 Task: Search one way flight ticket for 1 adult, 1 child, 1 infant in seat in premium economy from Kaunakakai, Molokai: Molokai Airport (hoolehua Airport) to Indianapolis: Indianapolis International Airport on 8-5-2023. Choice of flights is Southwest. Number of bags: 2 checked bags. Price is upto 105000. Outbound departure time preference is 18:30.
Action: Mouse moved to (344, 297)
Screenshot: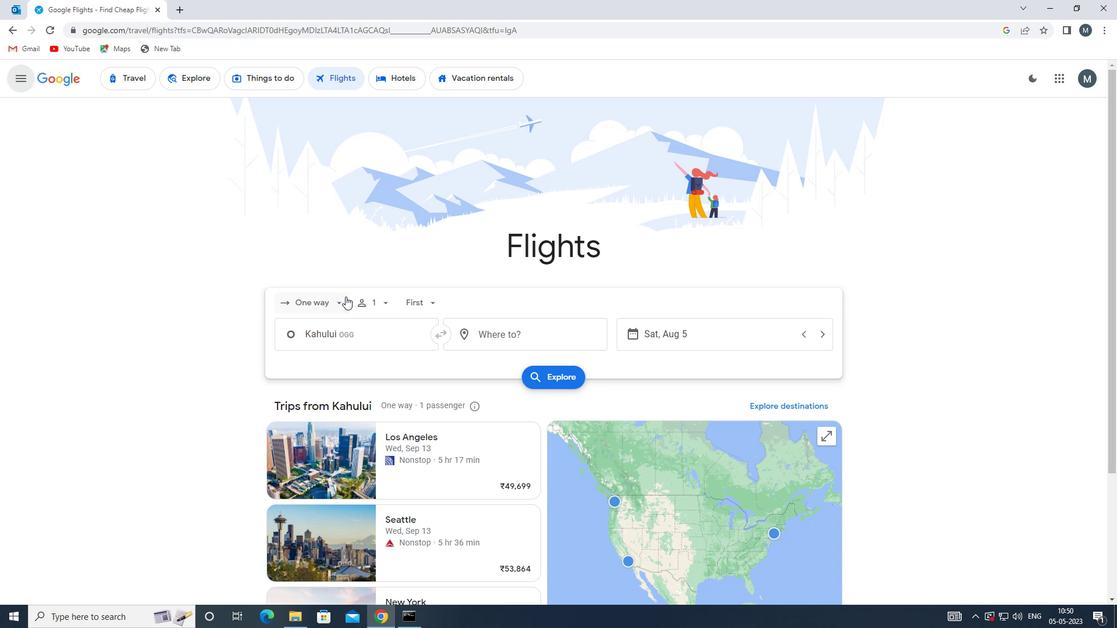 
Action: Mouse pressed left at (344, 297)
Screenshot: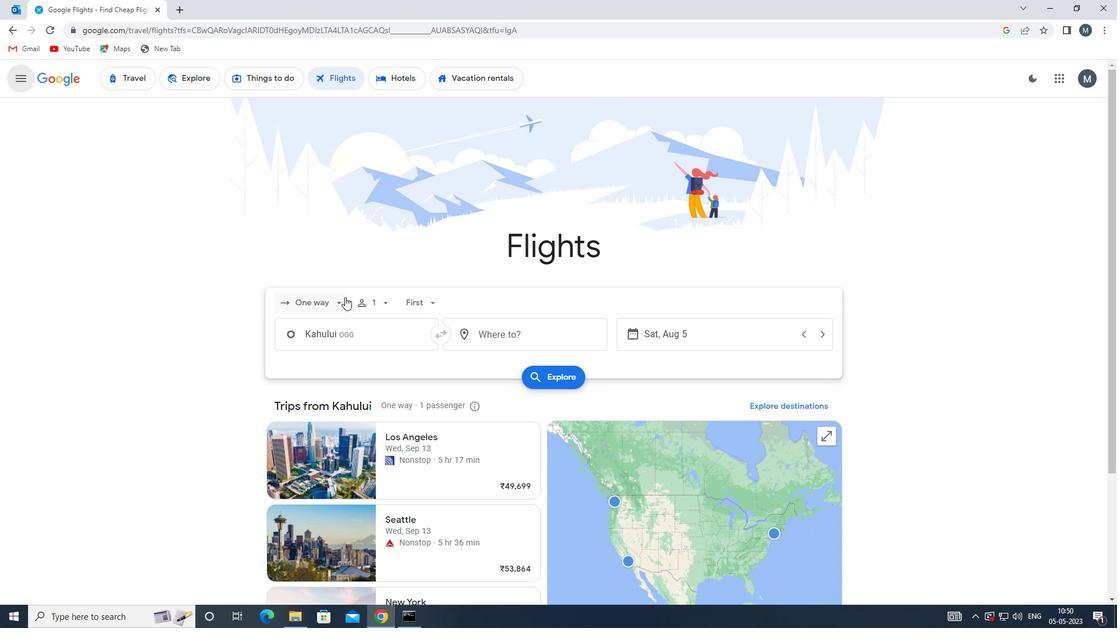
Action: Mouse moved to (342, 355)
Screenshot: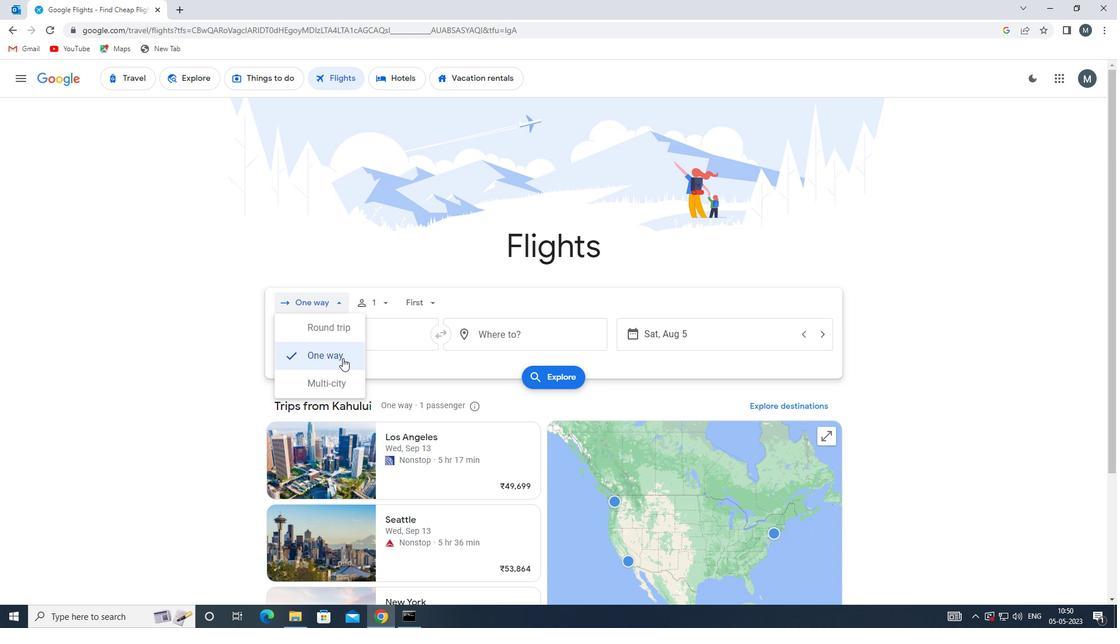 
Action: Mouse pressed left at (342, 355)
Screenshot: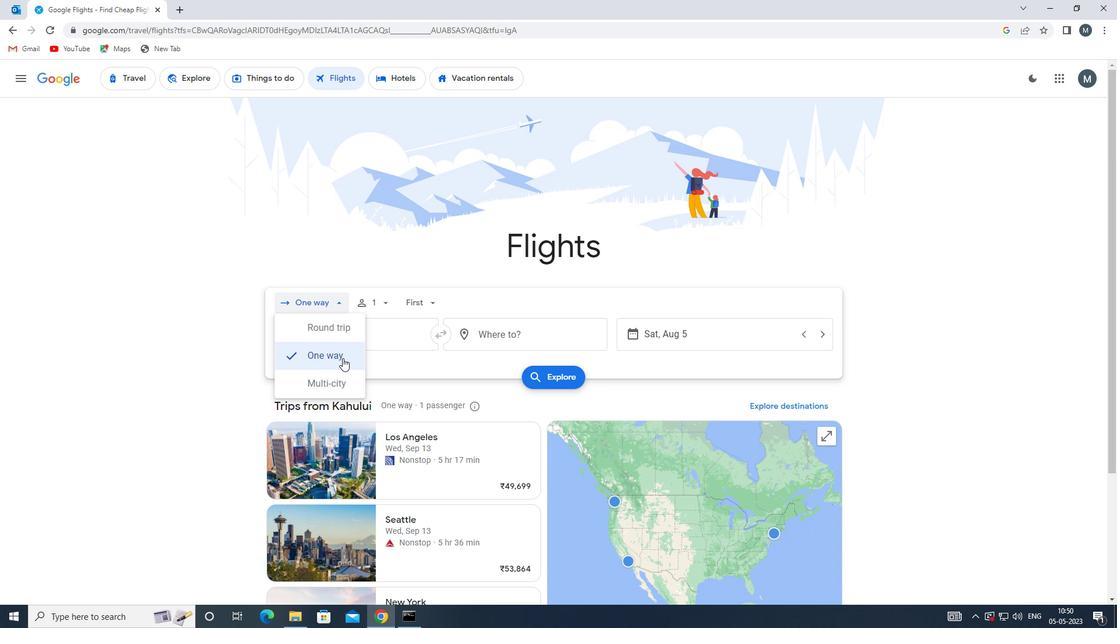 
Action: Mouse moved to (373, 302)
Screenshot: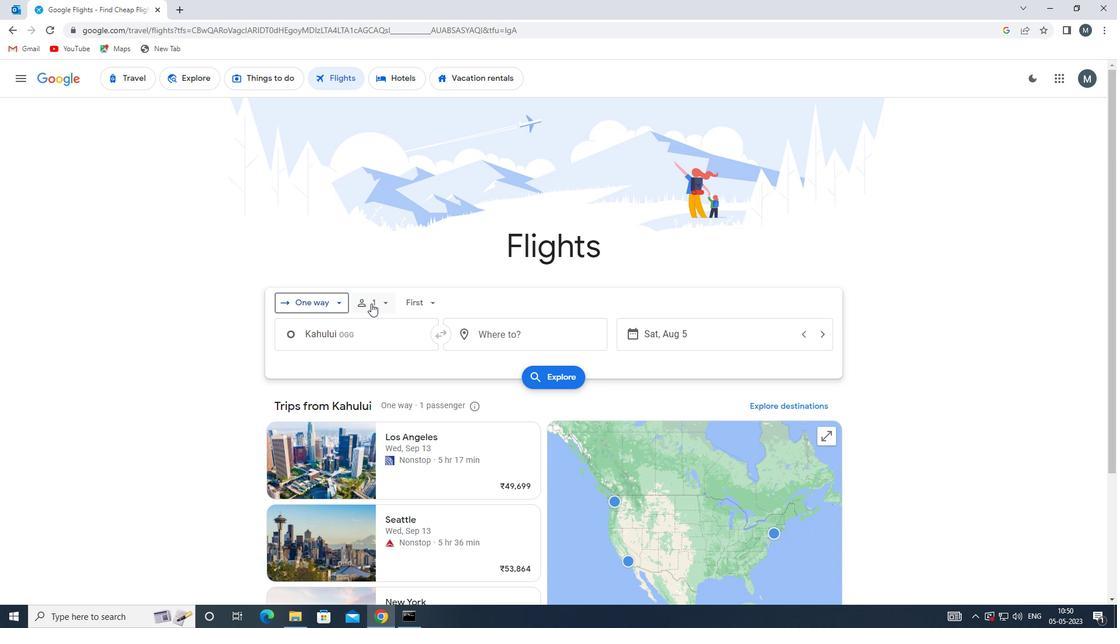 
Action: Mouse pressed left at (373, 302)
Screenshot: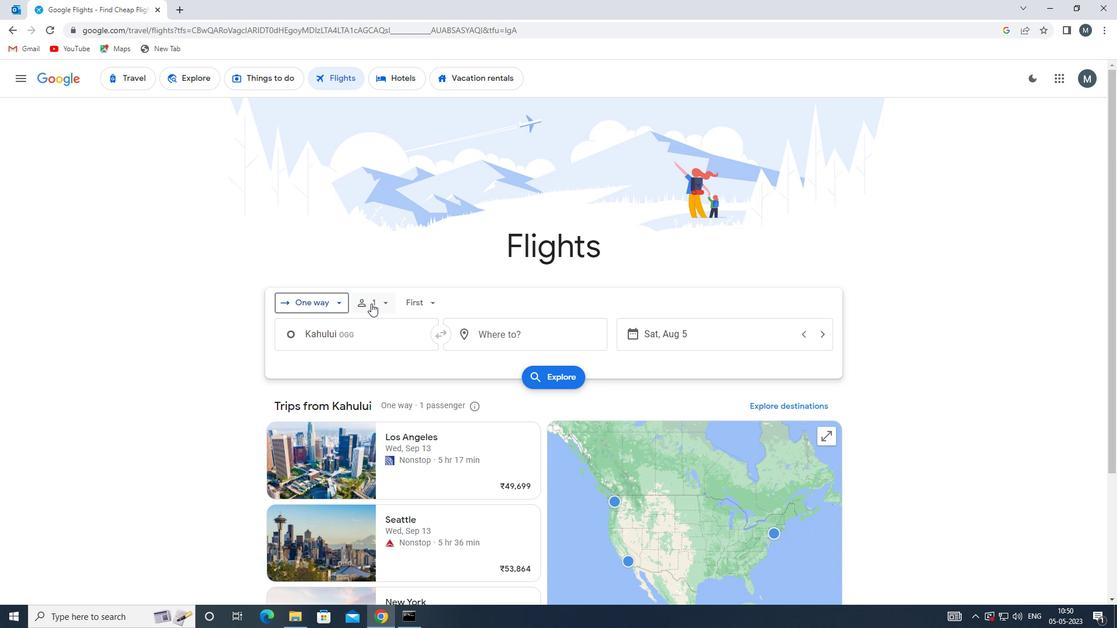 
Action: Mouse moved to (472, 361)
Screenshot: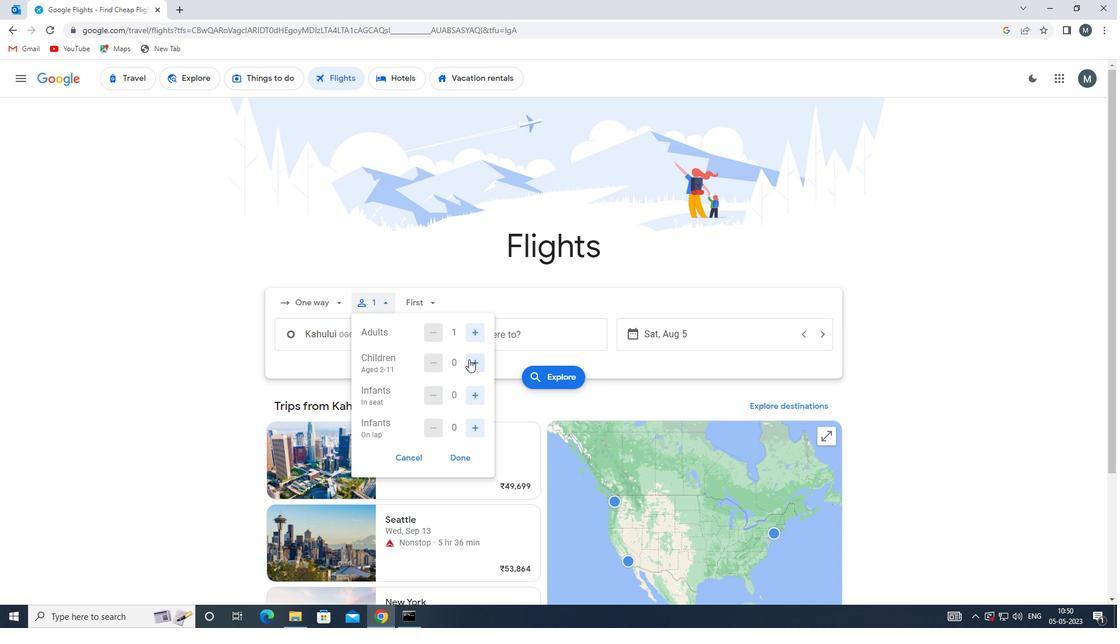 
Action: Mouse pressed left at (472, 361)
Screenshot: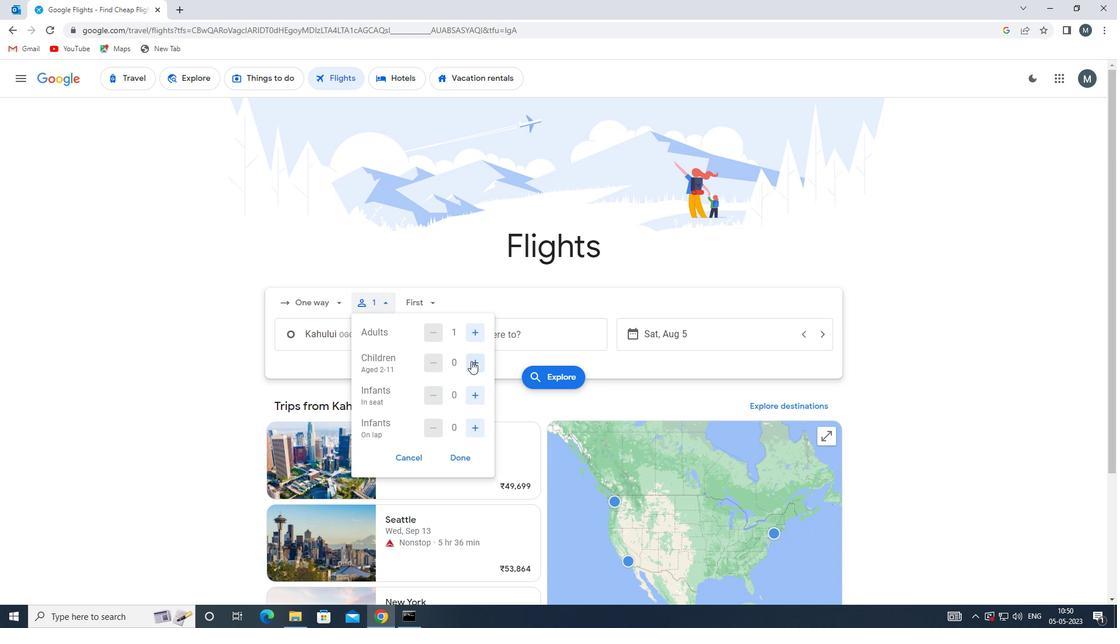 
Action: Mouse moved to (473, 399)
Screenshot: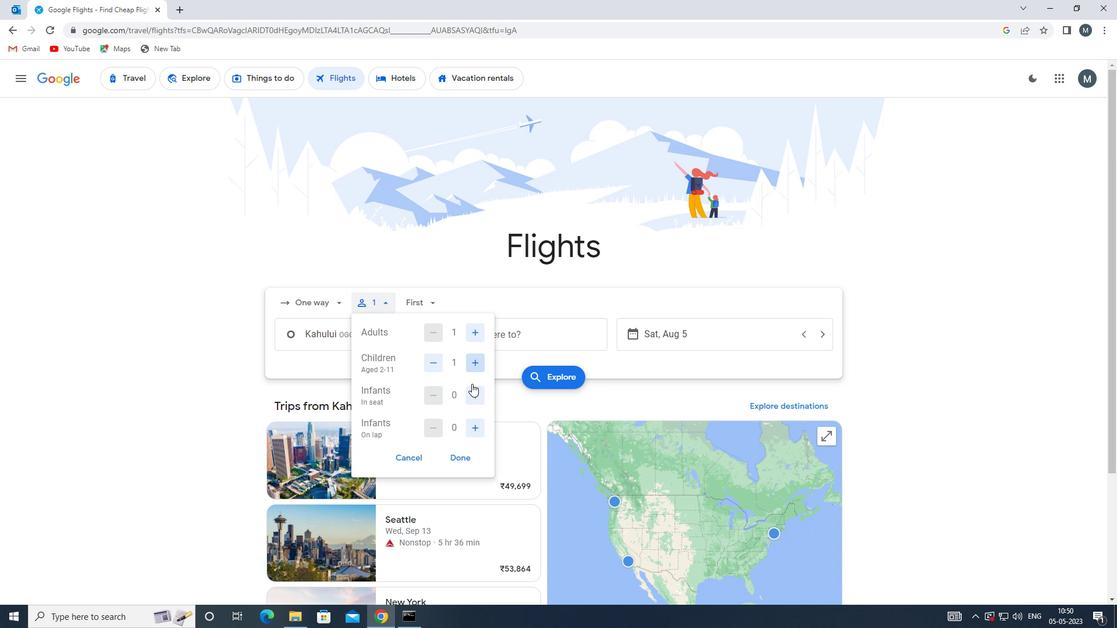 
Action: Mouse pressed left at (473, 399)
Screenshot: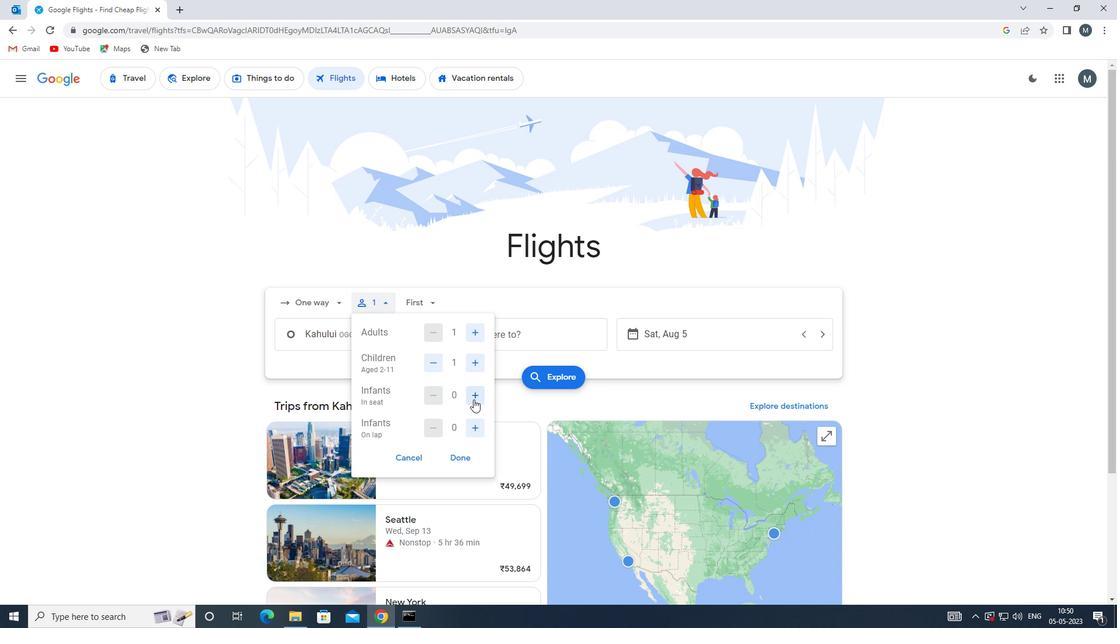 
Action: Mouse moved to (470, 454)
Screenshot: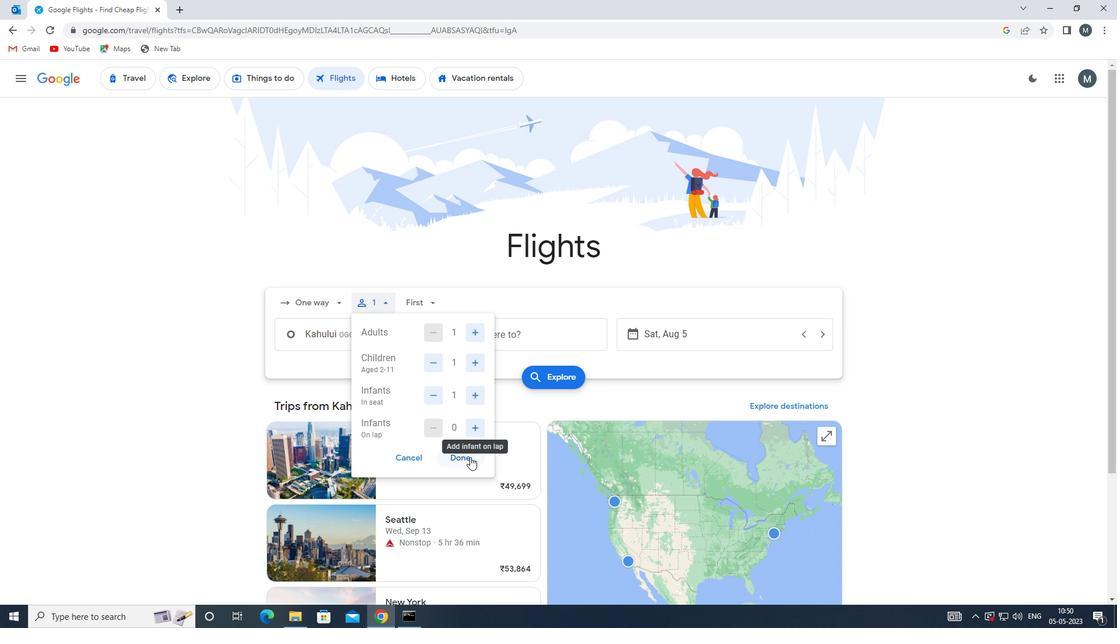 
Action: Mouse pressed left at (470, 454)
Screenshot: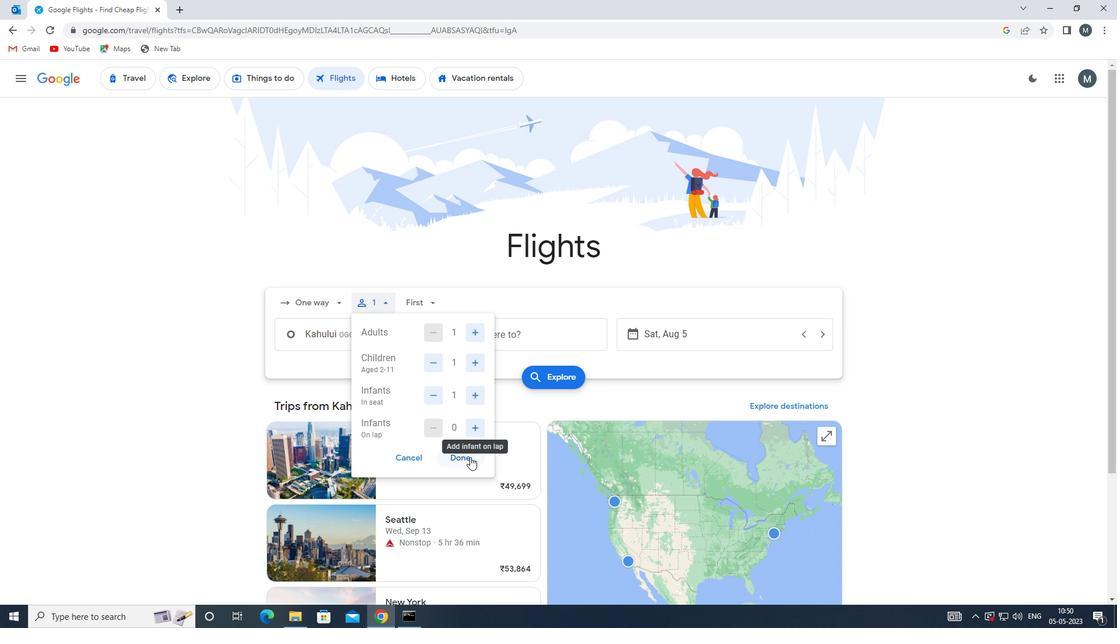 
Action: Mouse moved to (423, 302)
Screenshot: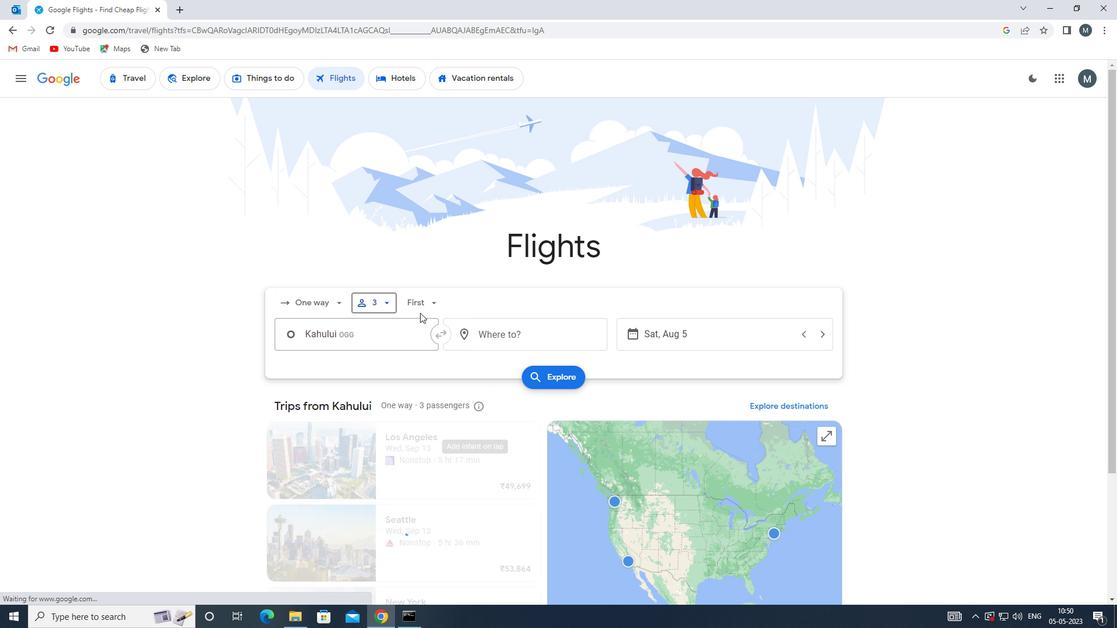 
Action: Mouse pressed left at (423, 302)
Screenshot: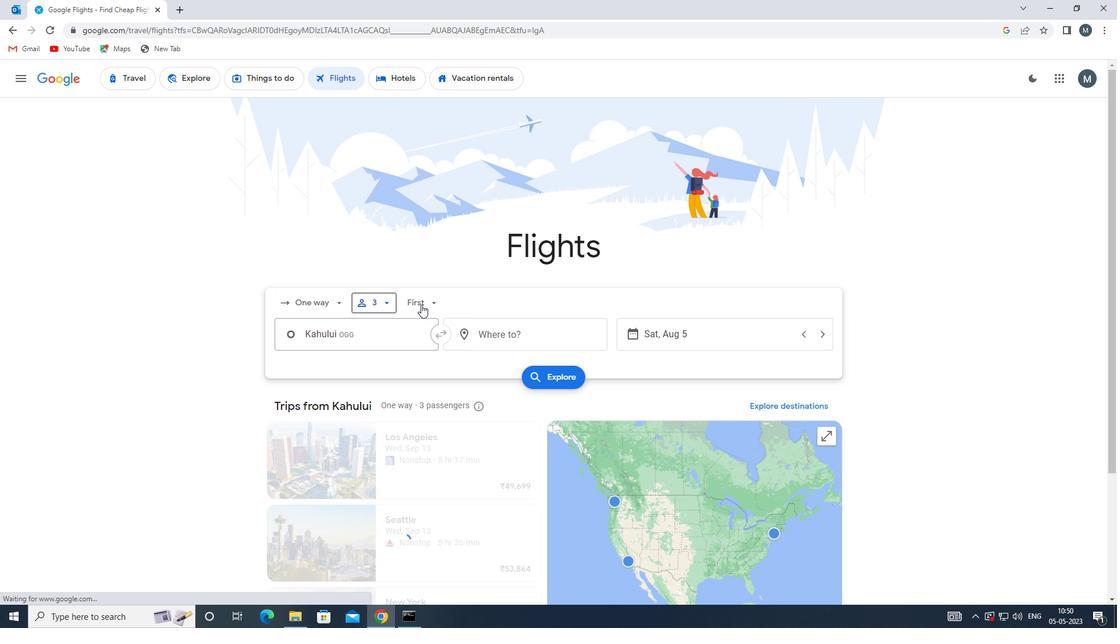 
Action: Mouse moved to (449, 354)
Screenshot: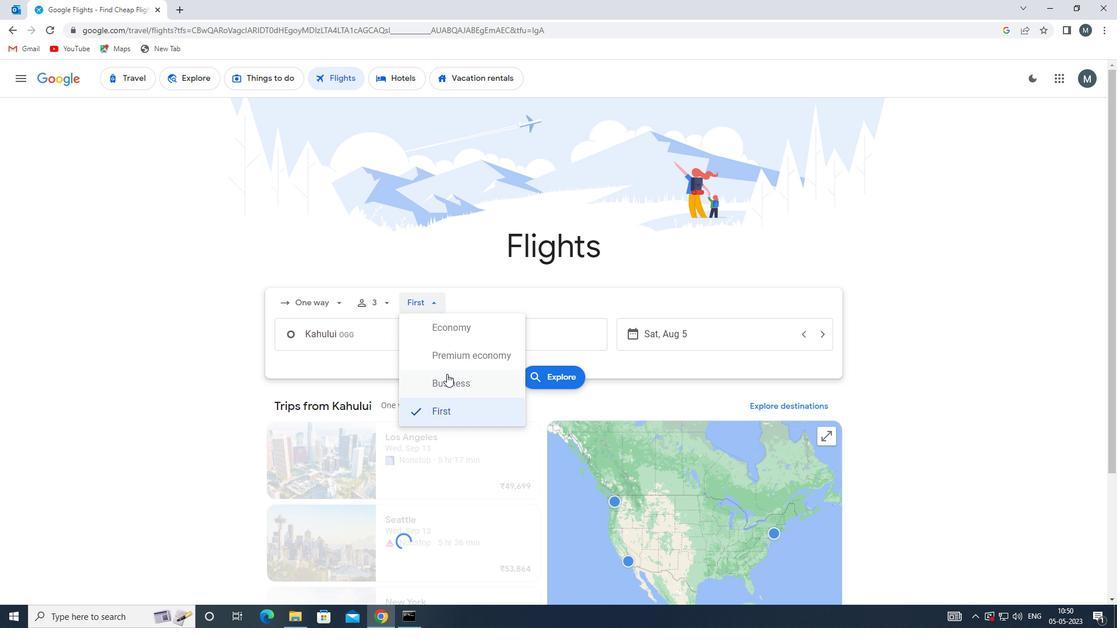 
Action: Mouse pressed left at (449, 354)
Screenshot: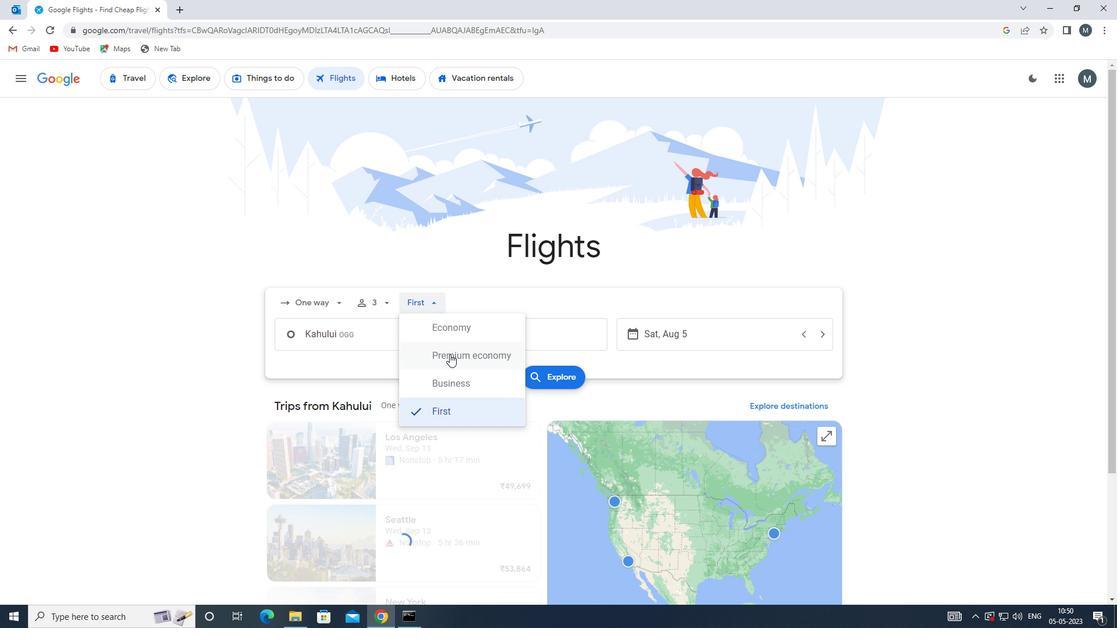 
Action: Mouse moved to (362, 341)
Screenshot: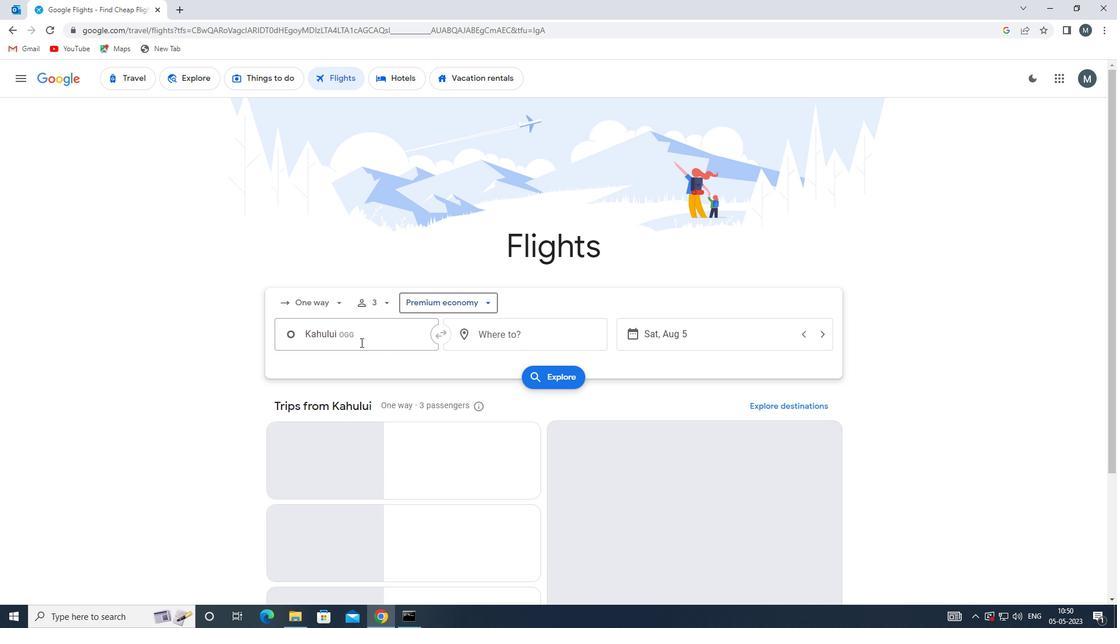 
Action: Mouse pressed left at (362, 341)
Screenshot: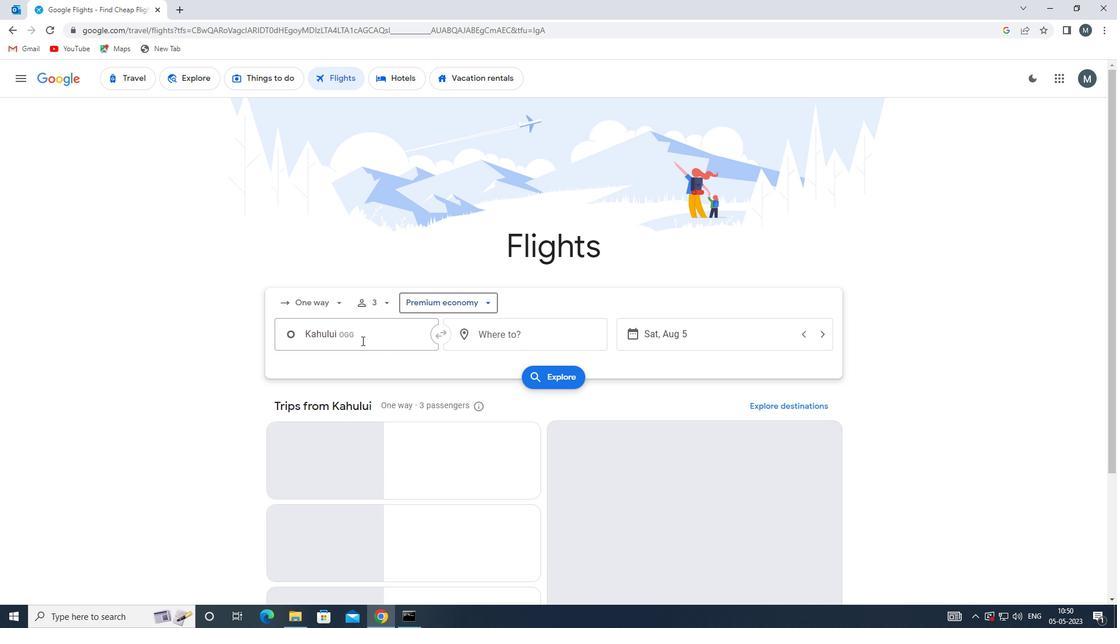 
Action: Key pressed mkk
Screenshot: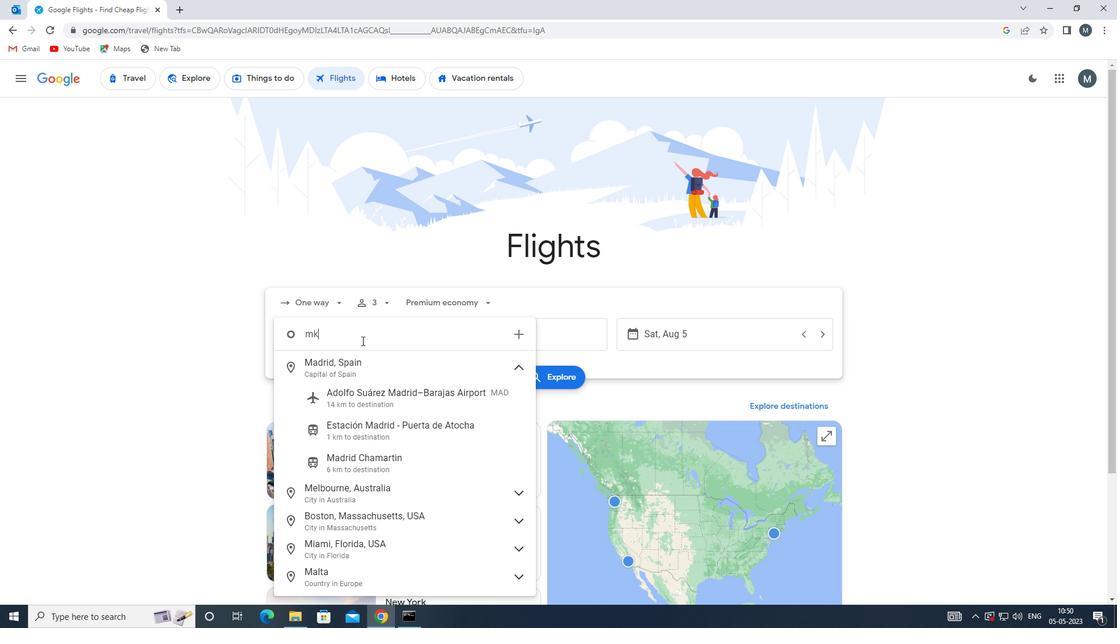 
Action: Mouse moved to (374, 366)
Screenshot: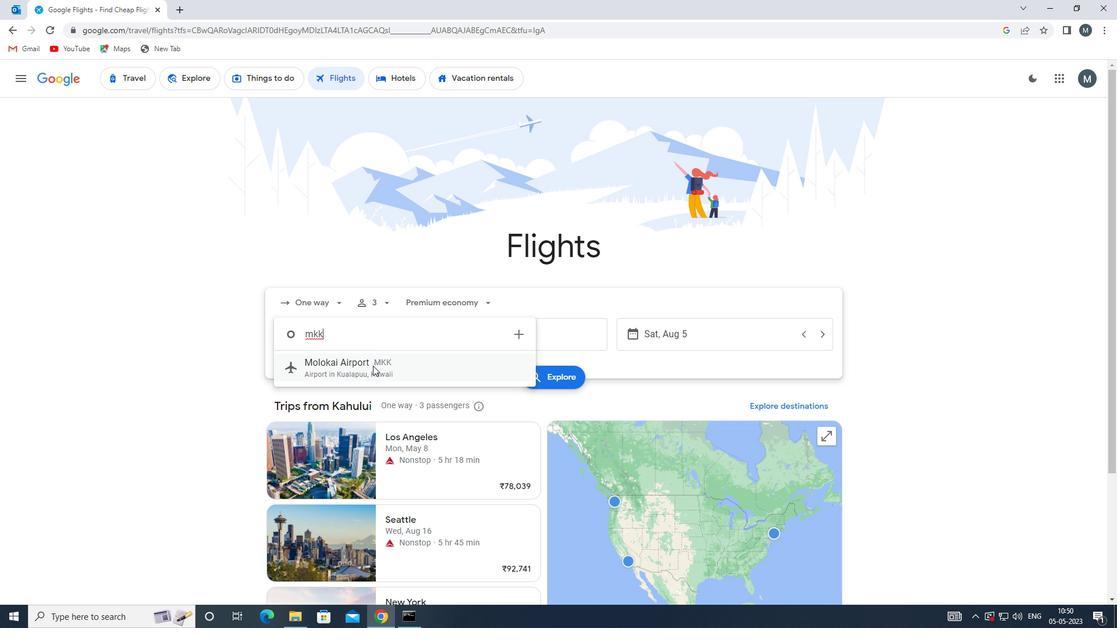 
Action: Mouse pressed left at (374, 366)
Screenshot: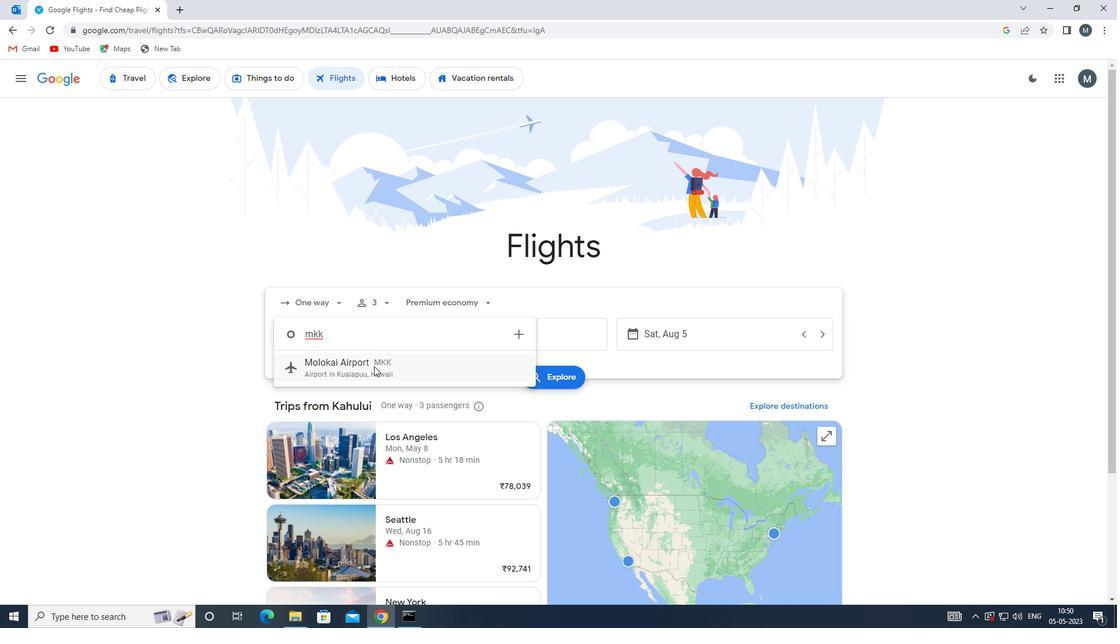 
Action: Mouse moved to (509, 331)
Screenshot: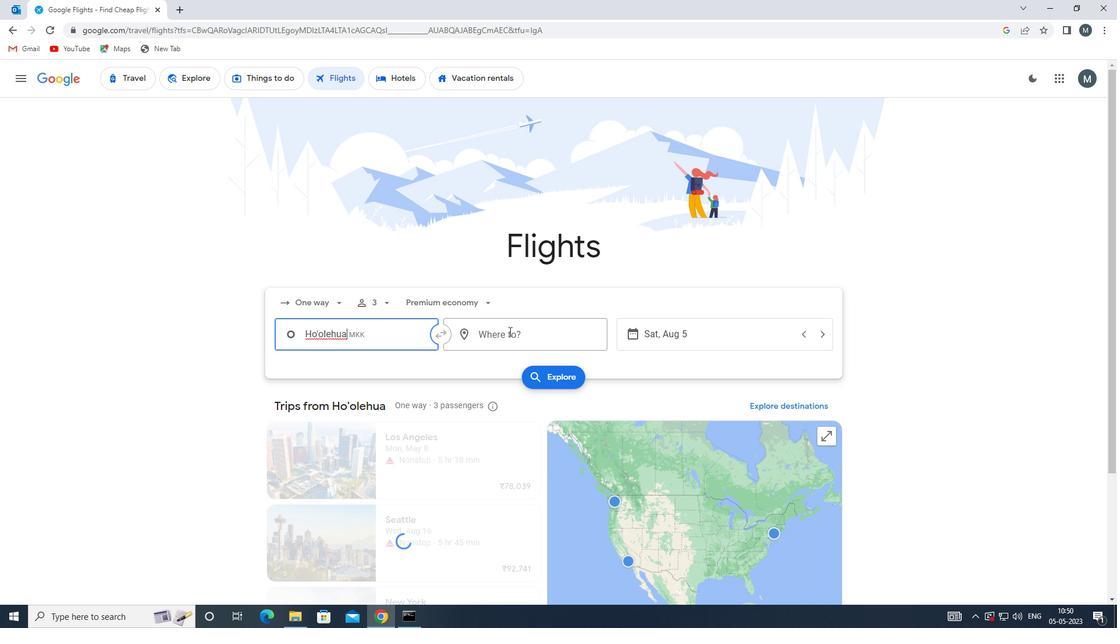 
Action: Mouse pressed left at (509, 331)
Screenshot: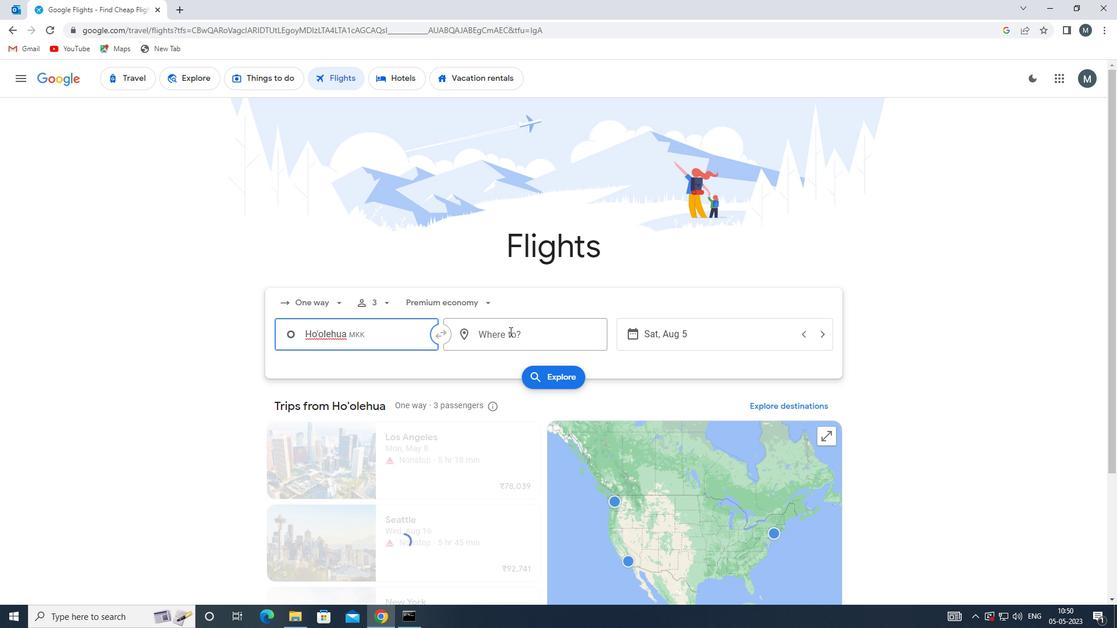 
Action: Key pressed ind
Screenshot: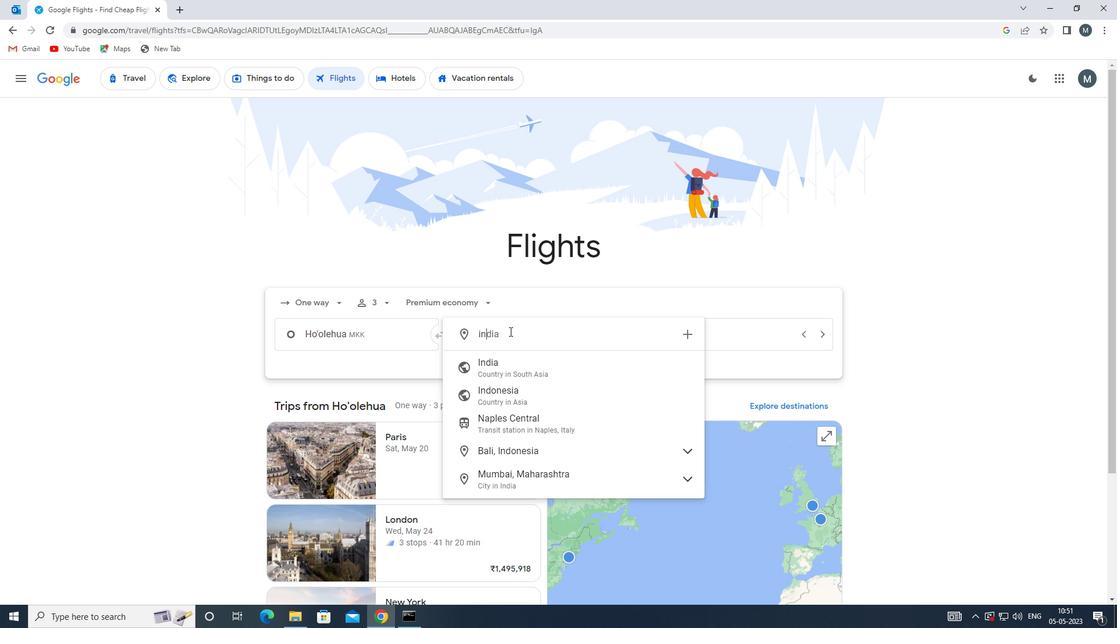 
Action: Mouse moved to (528, 368)
Screenshot: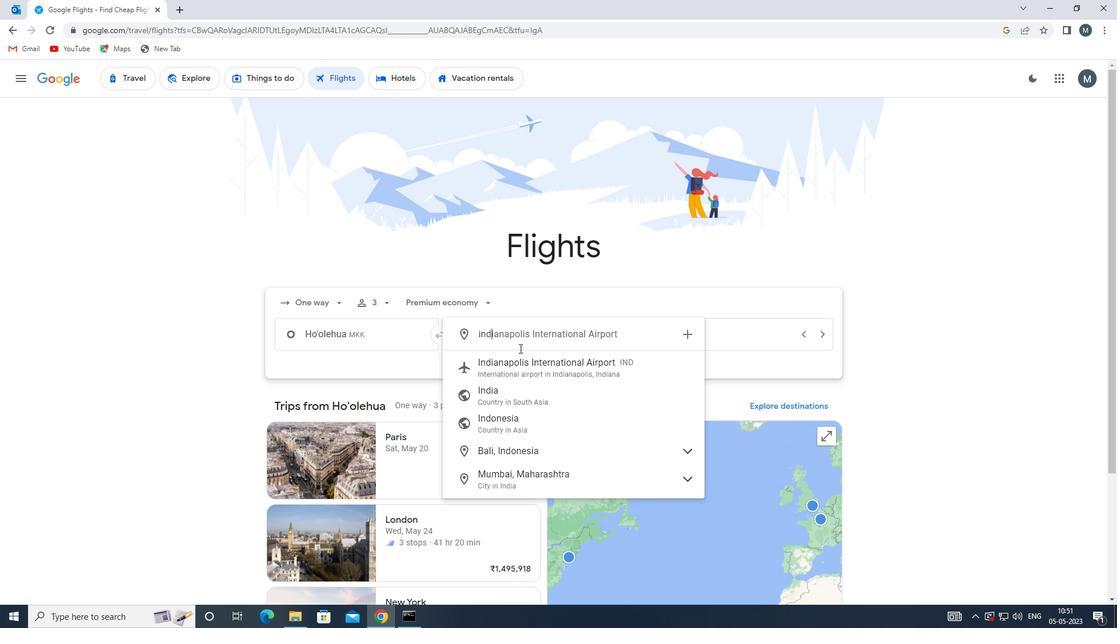 
Action: Mouse pressed left at (528, 368)
Screenshot: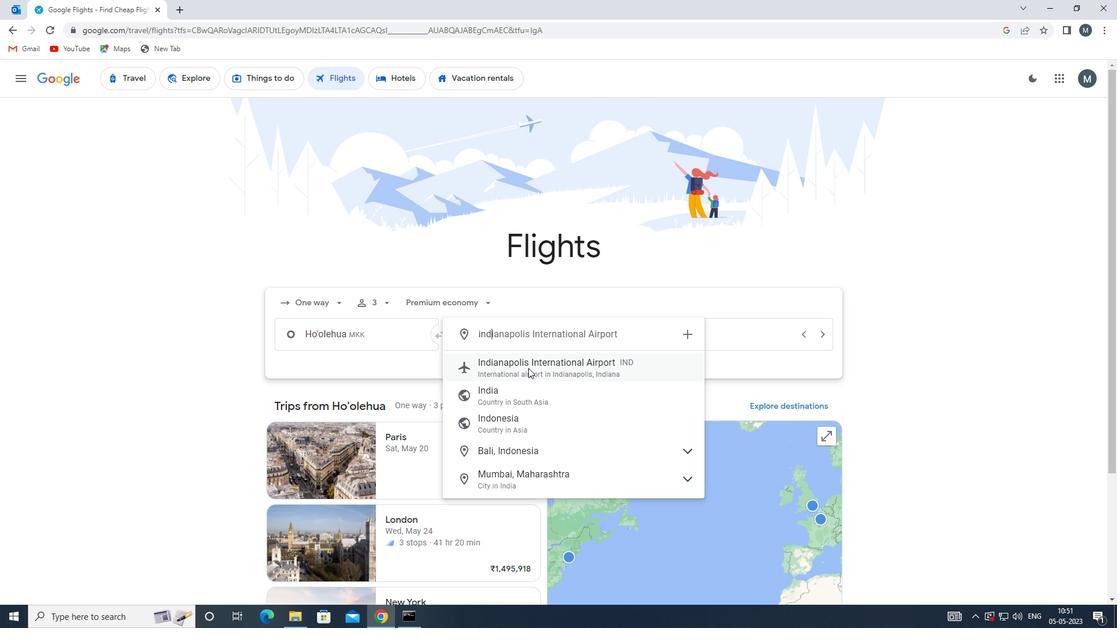 
Action: Mouse moved to (662, 342)
Screenshot: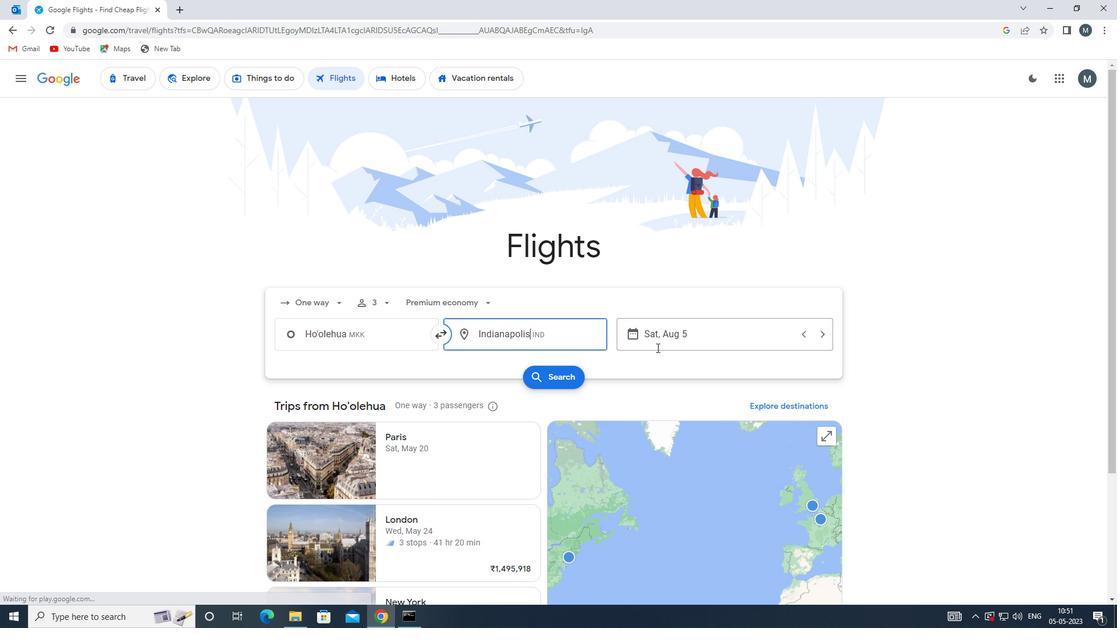 
Action: Mouse pressed left at (662, 342)
Screenshot: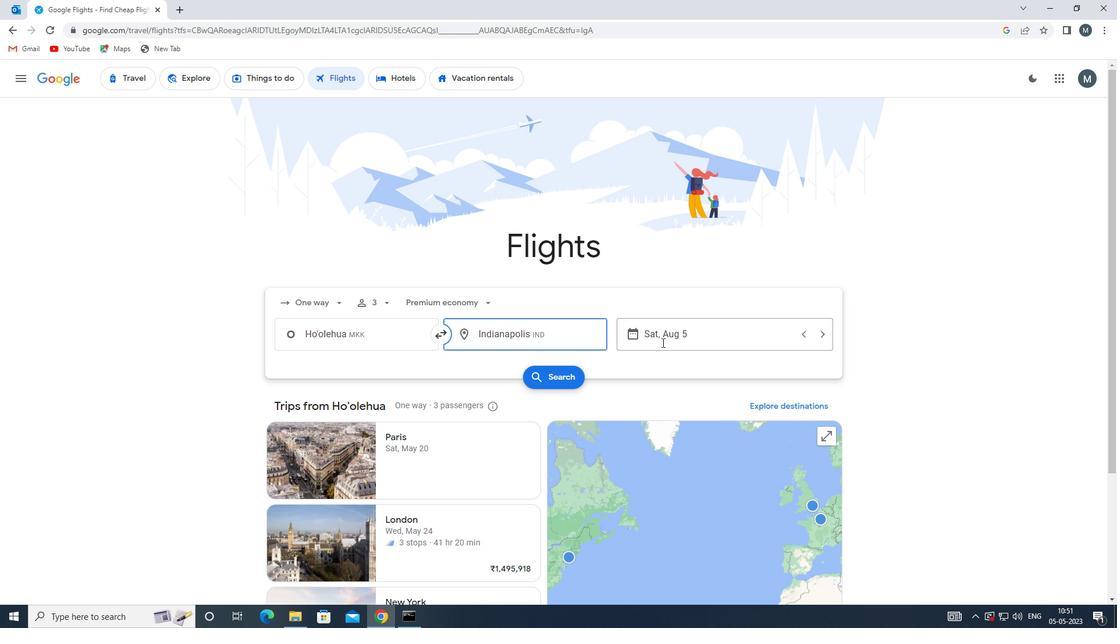 
Action: Mouse moved to (590, 394)
Screenshot: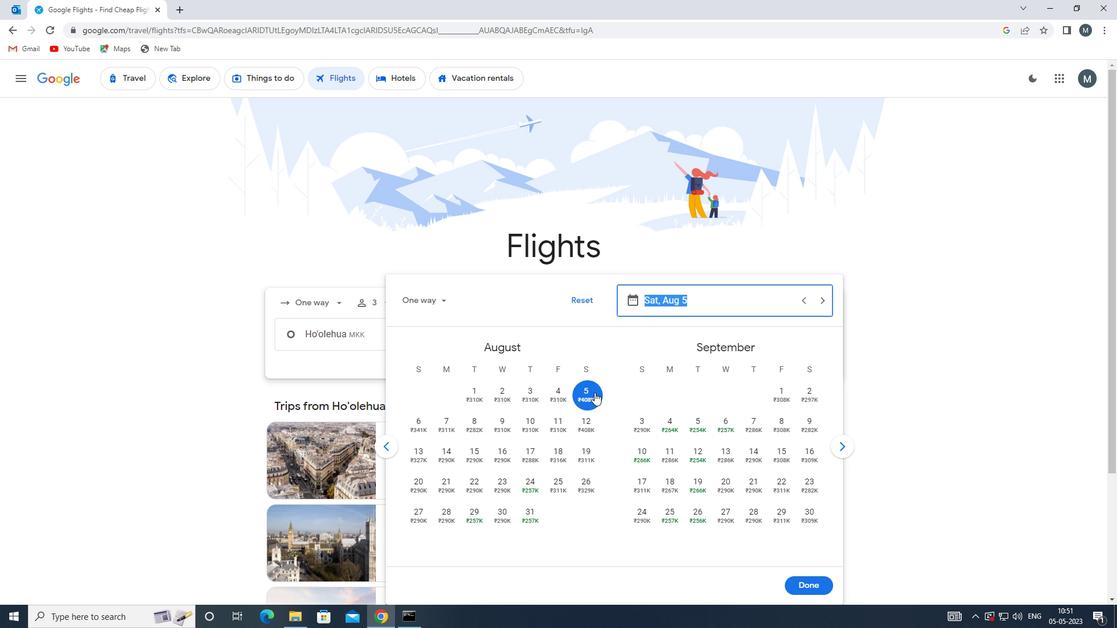 
Action: Mouse pressed left at (590, 394)
Screenshot: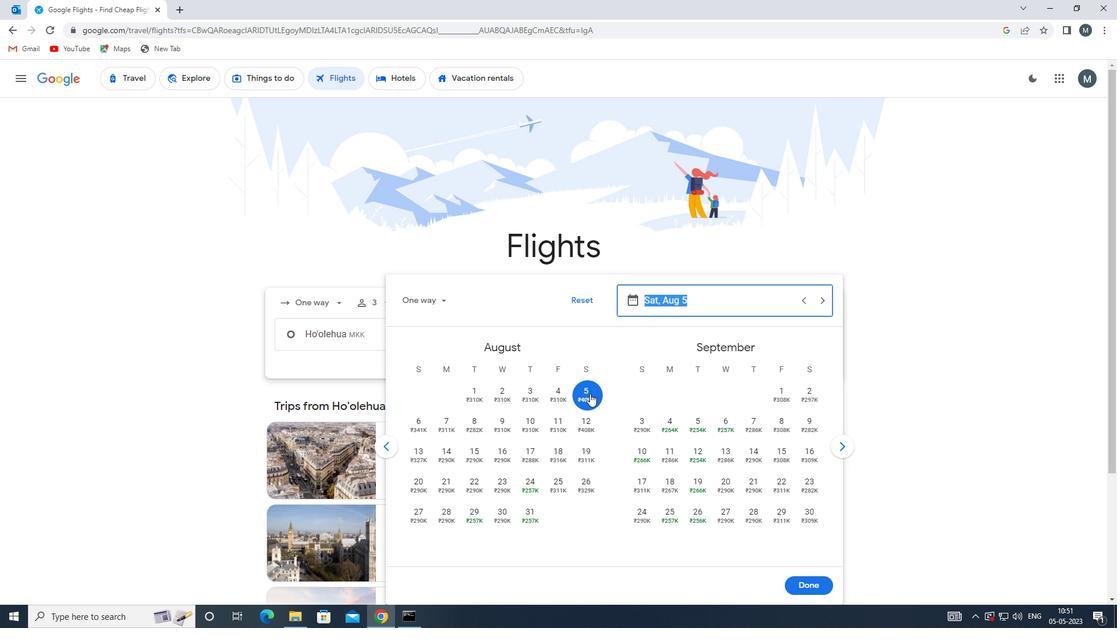 
Action: Mouse moved to (813, 582)
Screenshot: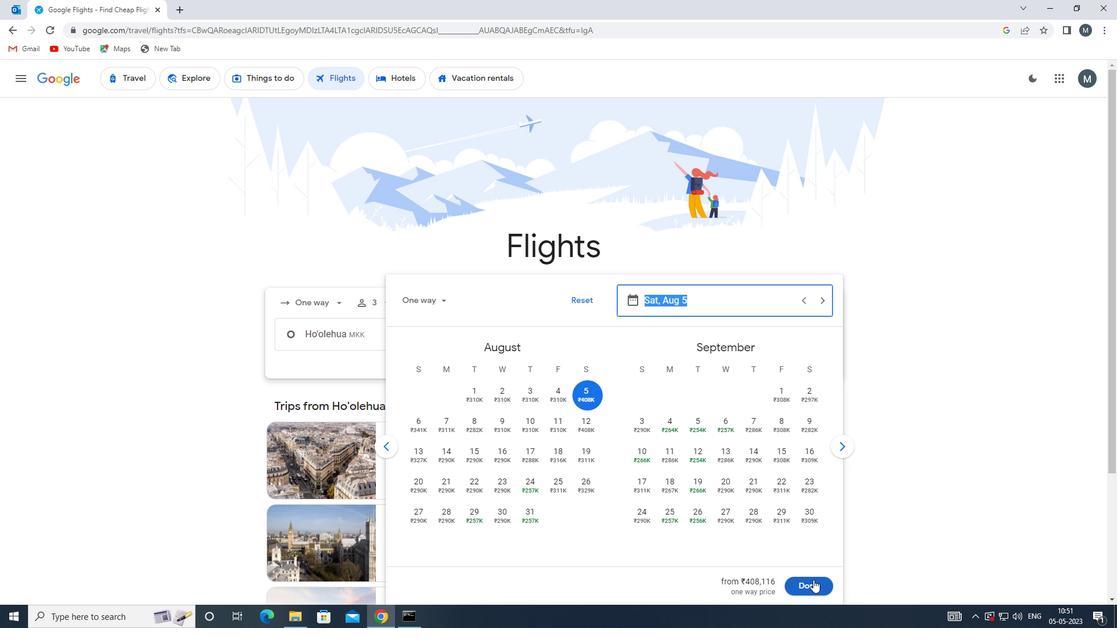 
Action: Mouse pressed left at (813, 582)
Screenshot: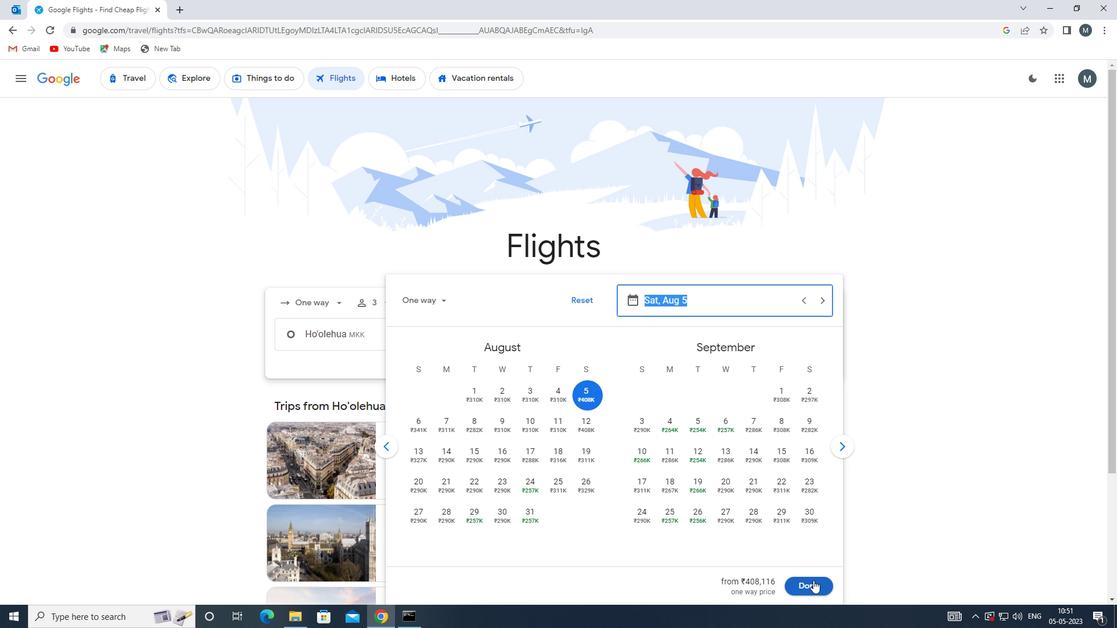 
Action: Mouse moved to (560, 382)
Screenshot: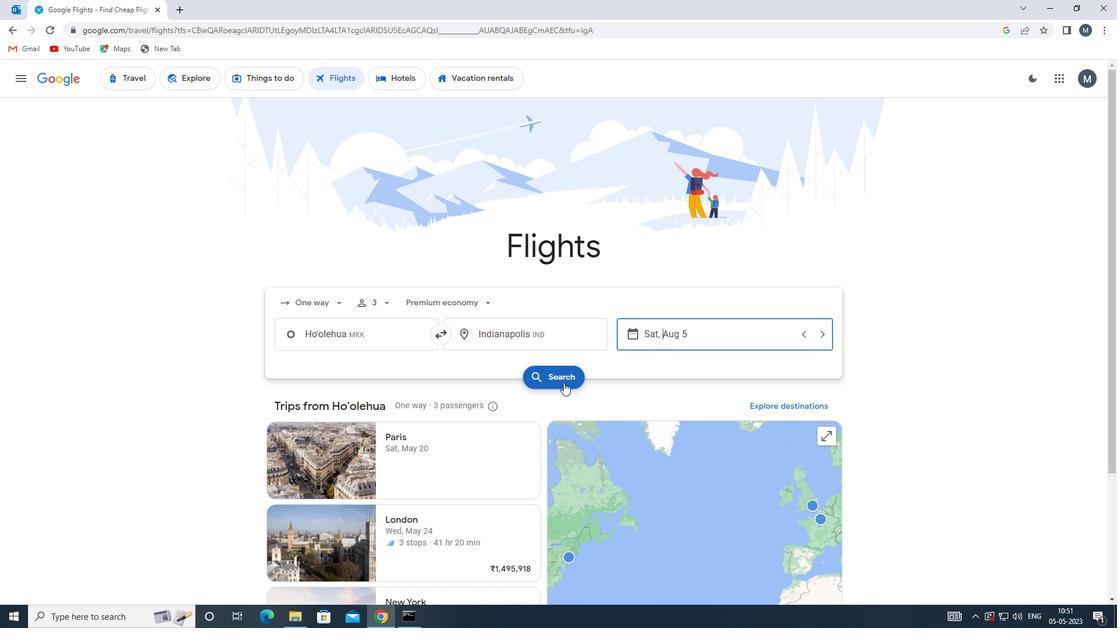 
Action: Mouse pressed left at (560, 382)
Screenshot: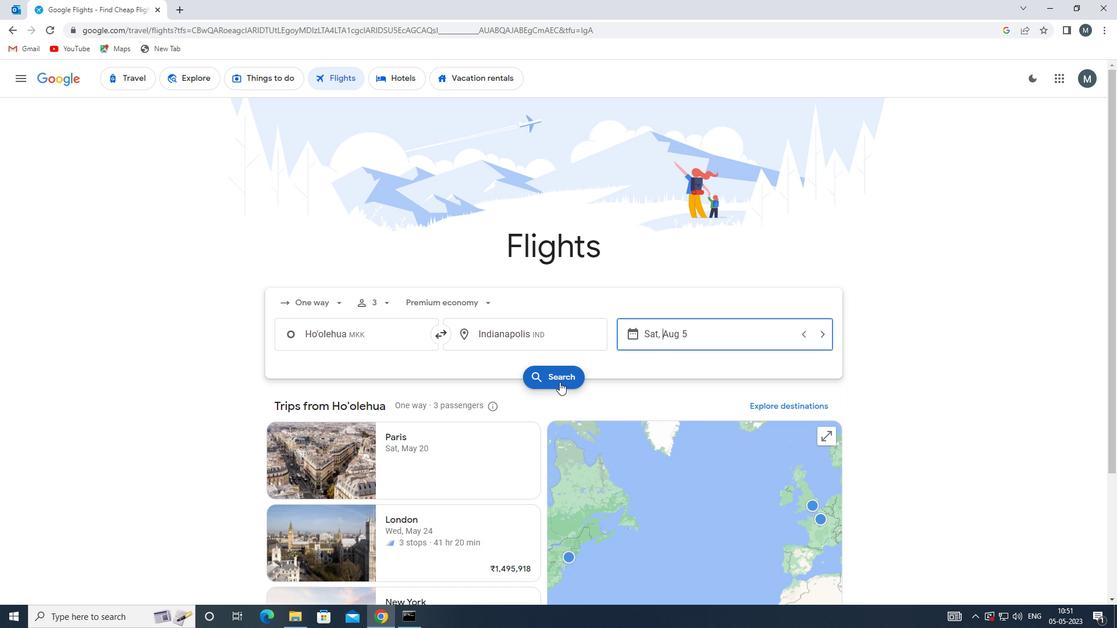
Action: Mouse moved to (289, 184)
Screenshot: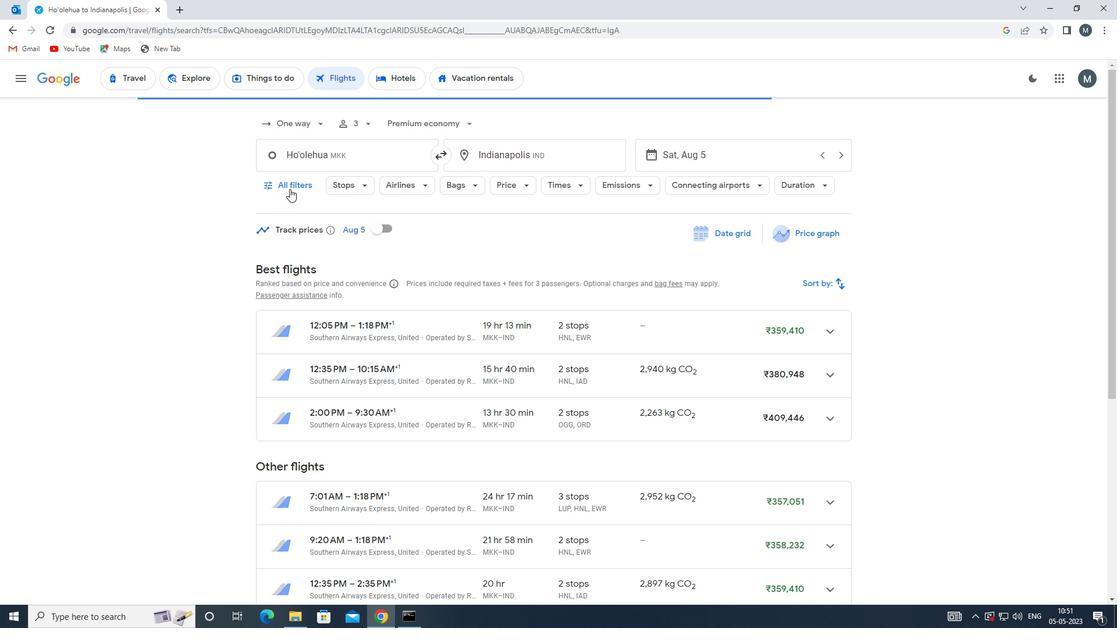 
Action: Mouse pressed left at (289, 184)
Screenshot: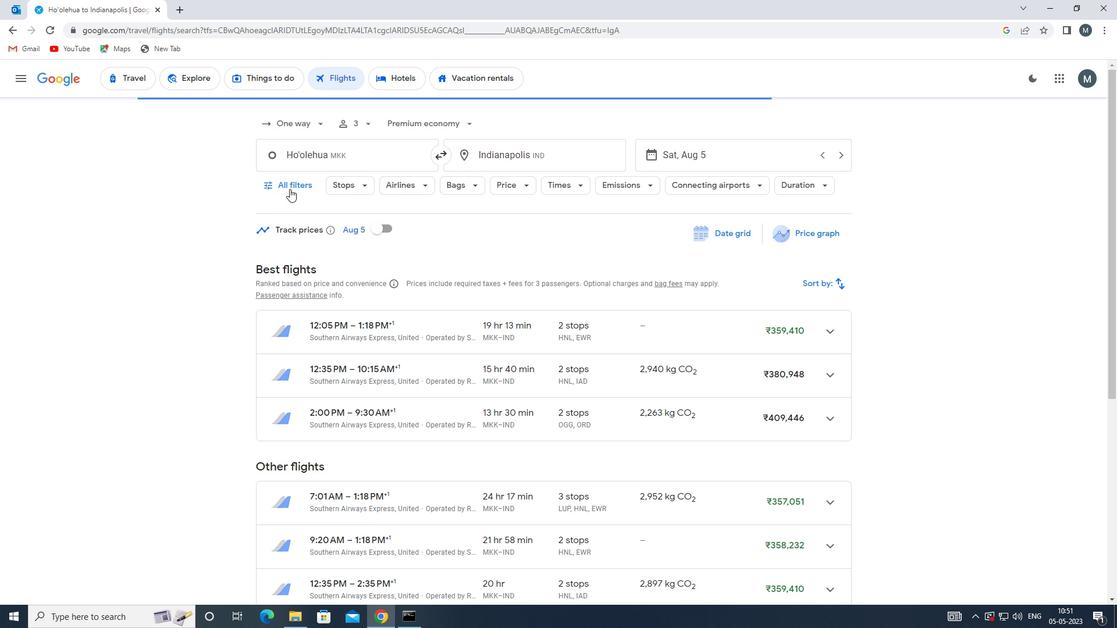 
Action: Mouse moved to (314, 277)
Screenshot: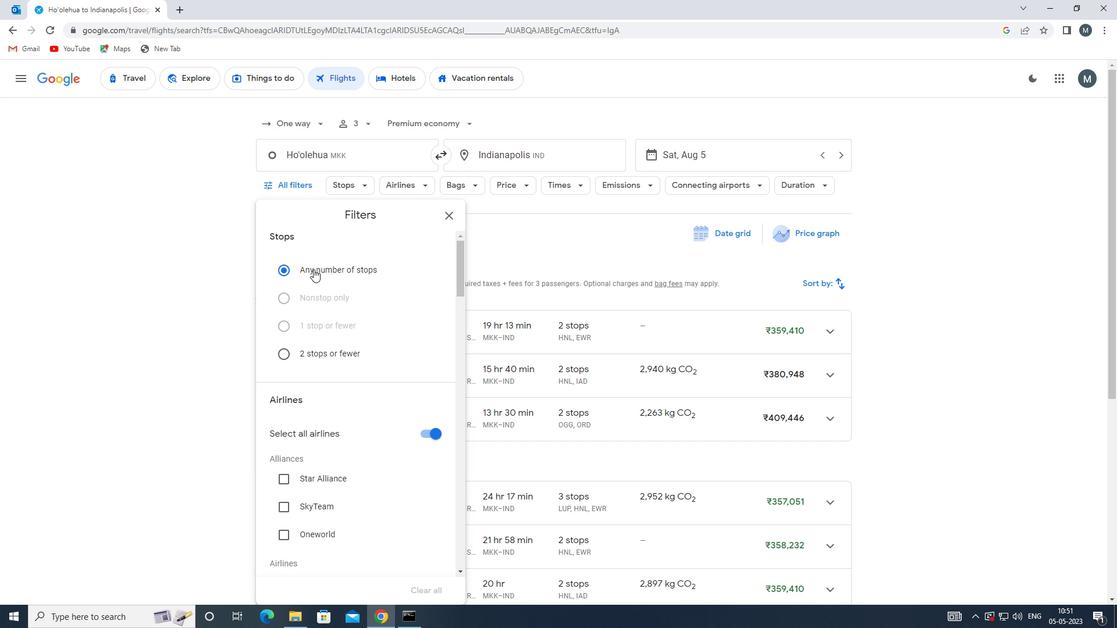 
Action: Mouse scrolled (314, 276) with delta (0, 0)
Screenshot: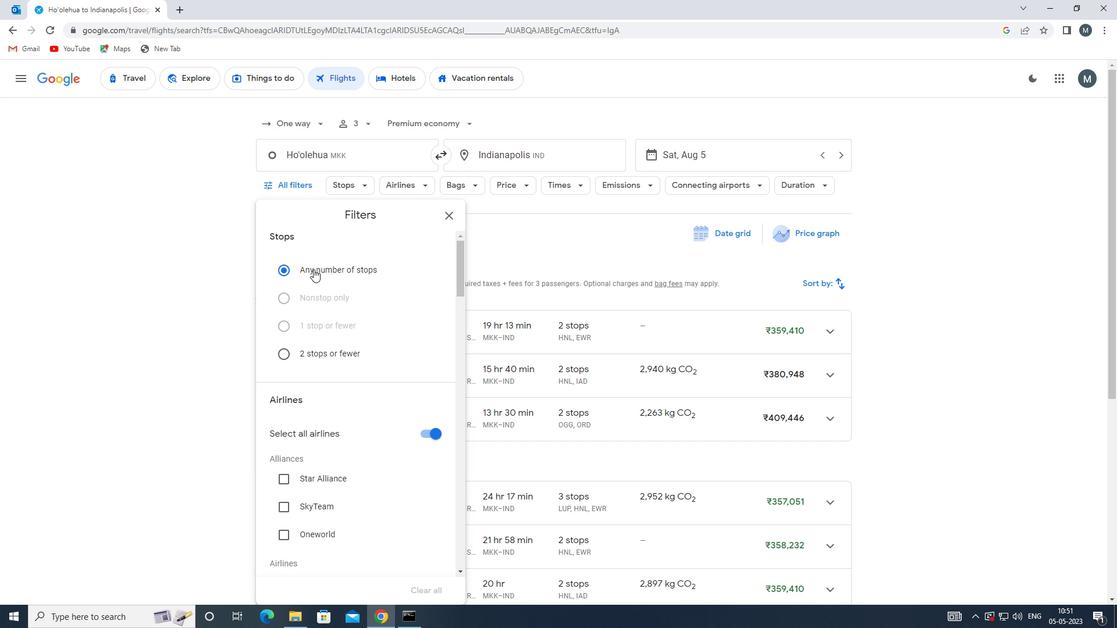 
Action: Mouse moved to (315, 284)
Screenshot: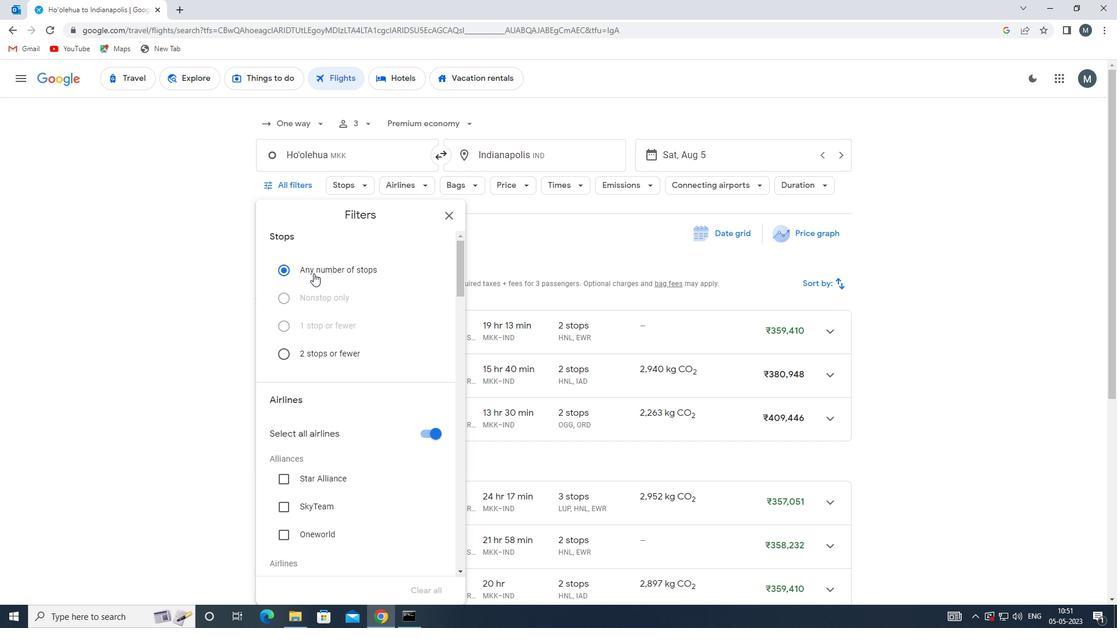 
Action: Mouse scrolled (315, 284) with delta (0, 0)
Screenshot: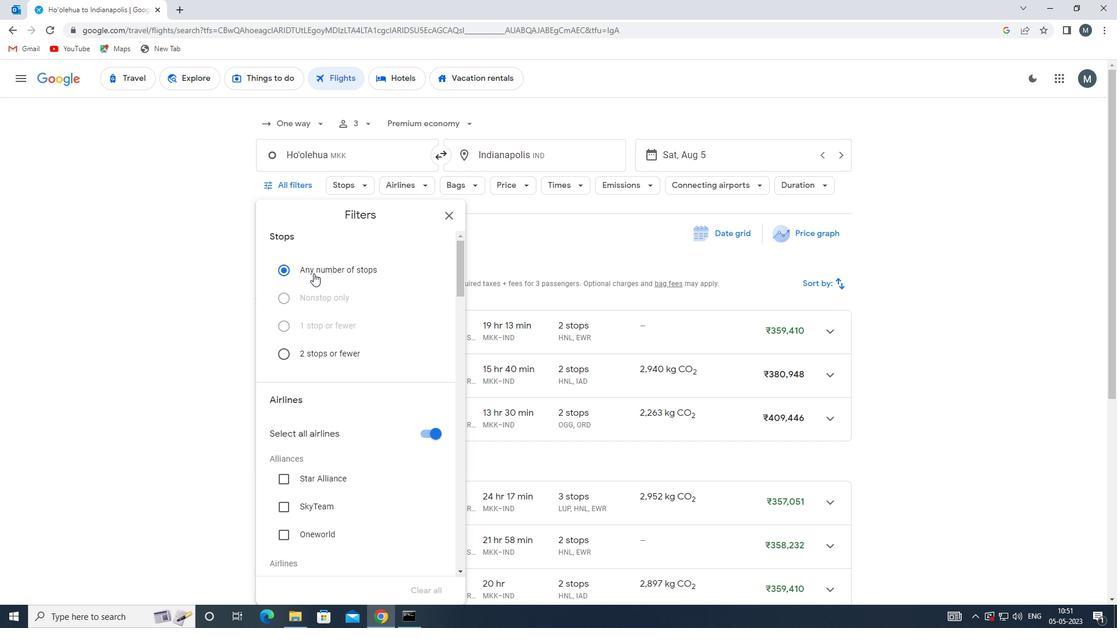 
Action: Mouse moved to (314, 301)
Screenshot: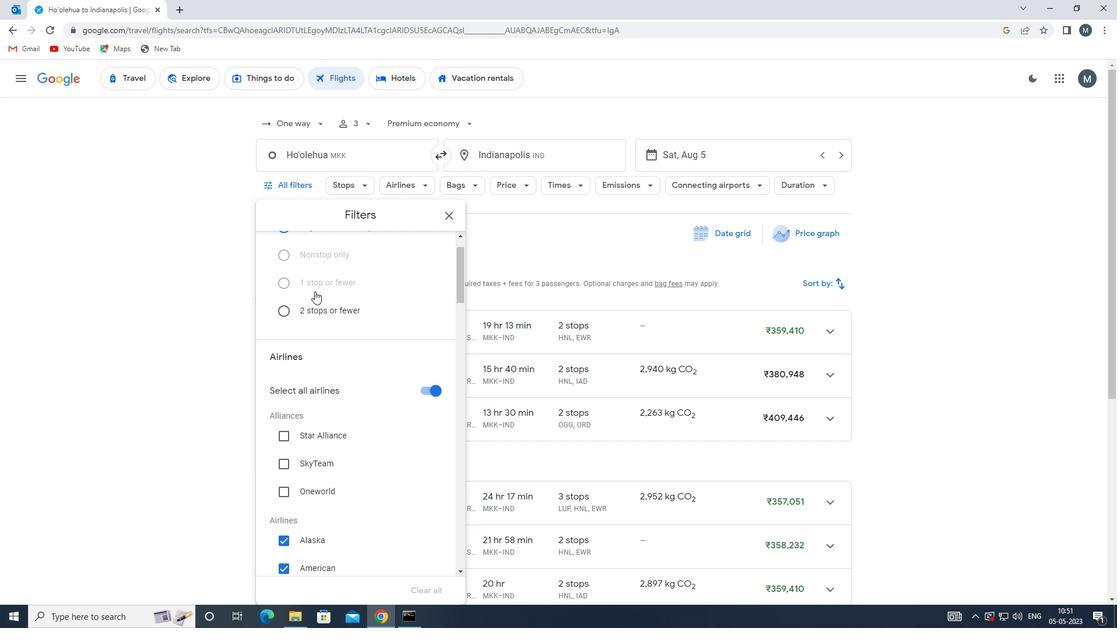 
Action: Mouse scrolled (314, 300) with delta (0, 0)
Screenshot: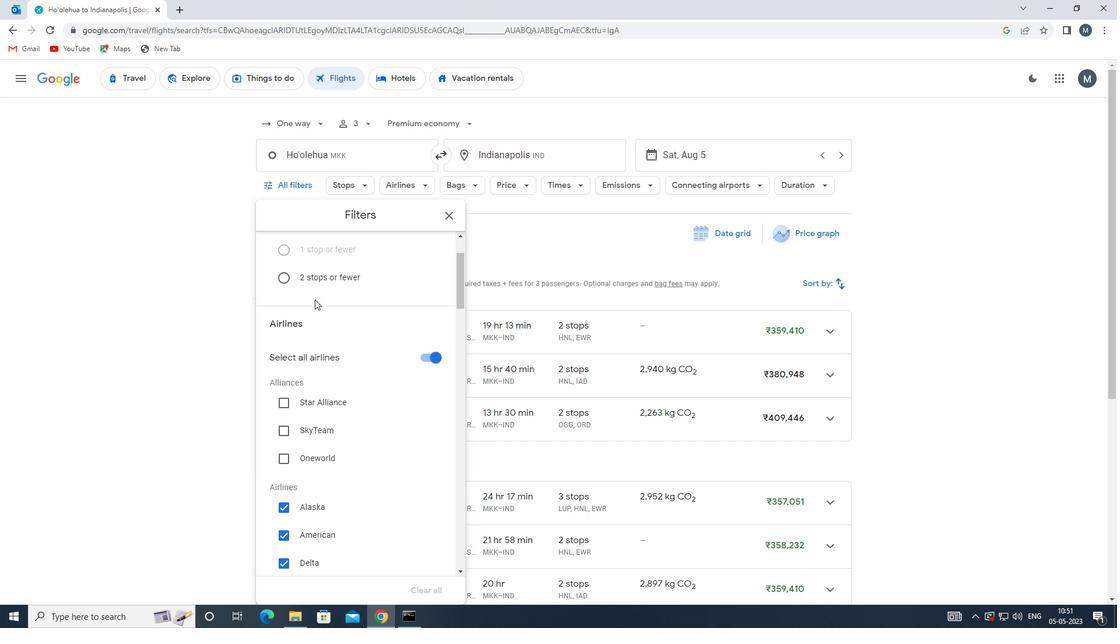
Action: Mouse moved to (429, 259)
Screenshot: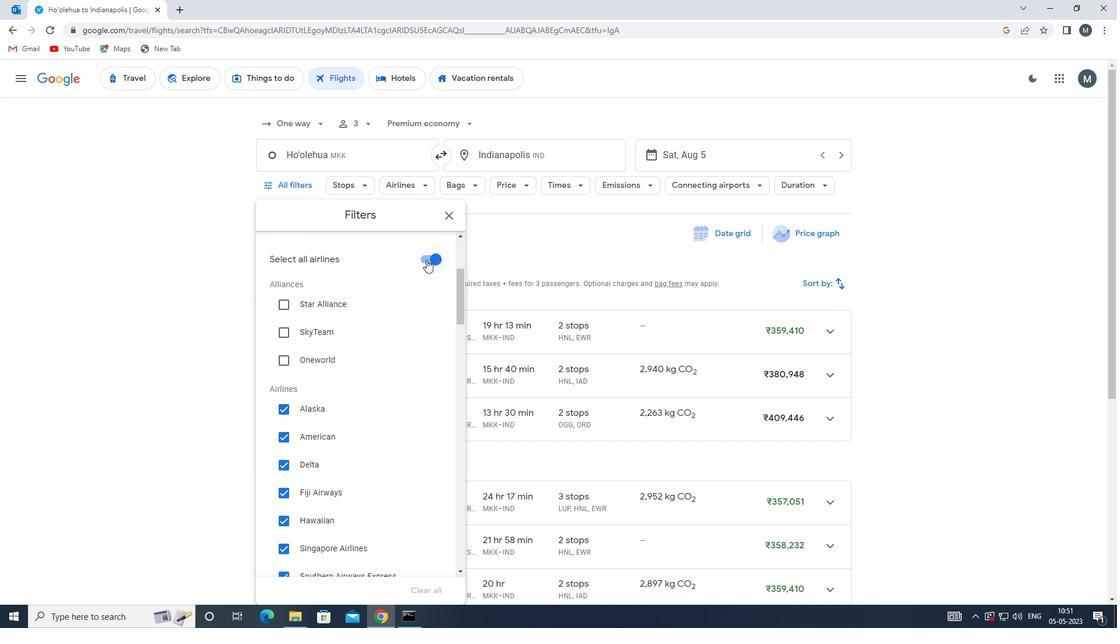 
Action: Mouse pressed left at (429, 259)
Screenshot: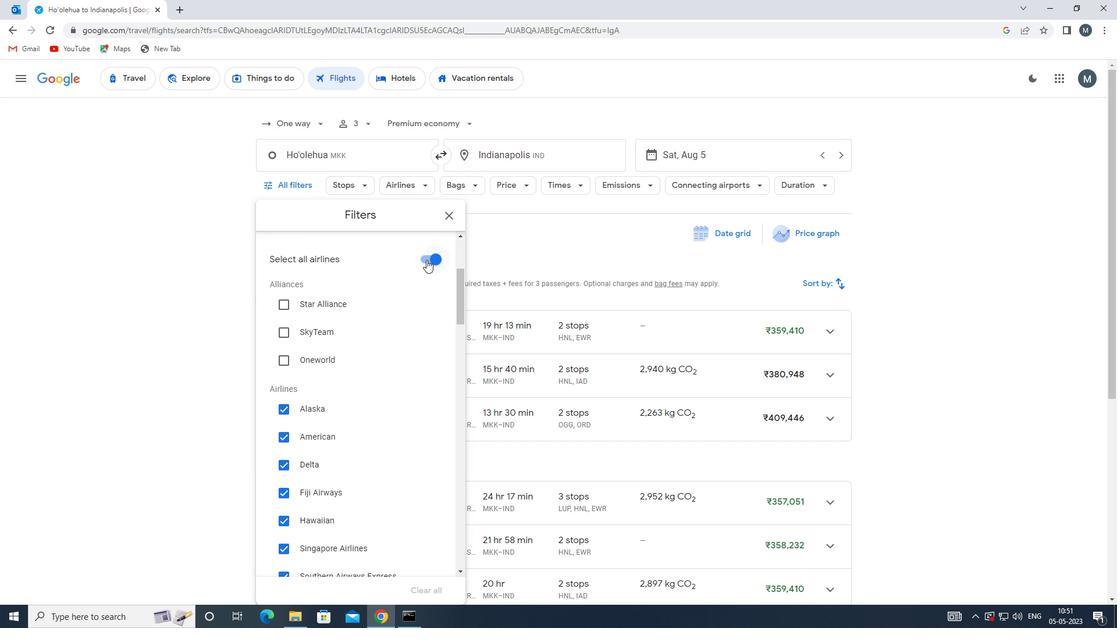 
Action: Mouse moved to (356, 337)
Screenshot: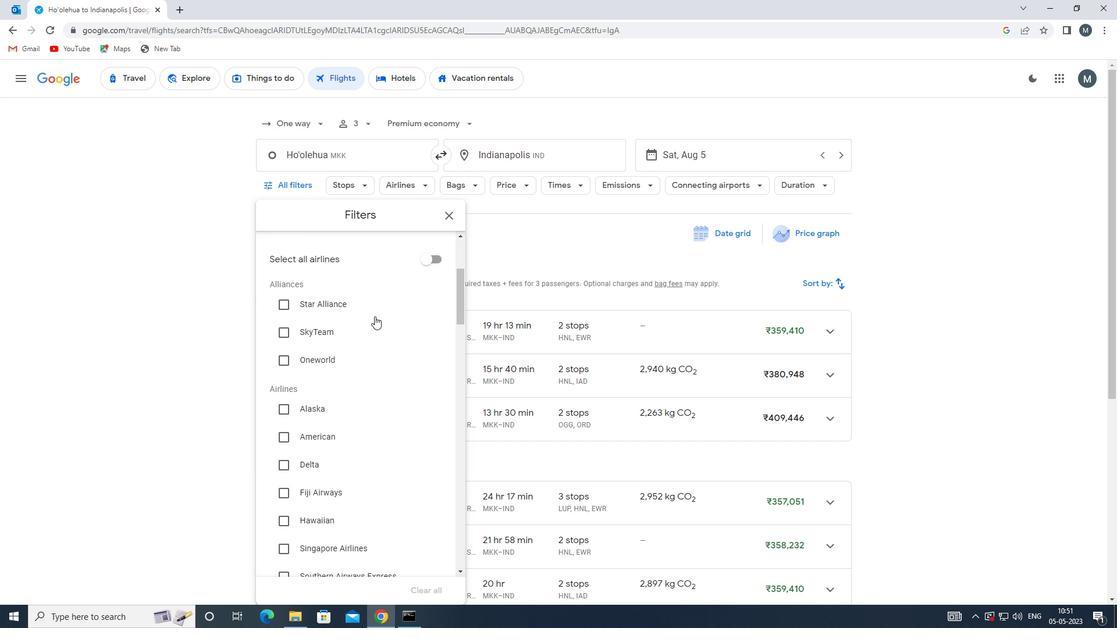 
Action: Mouse scrolled (356, 337) with delta (0, 0)
Screenshot: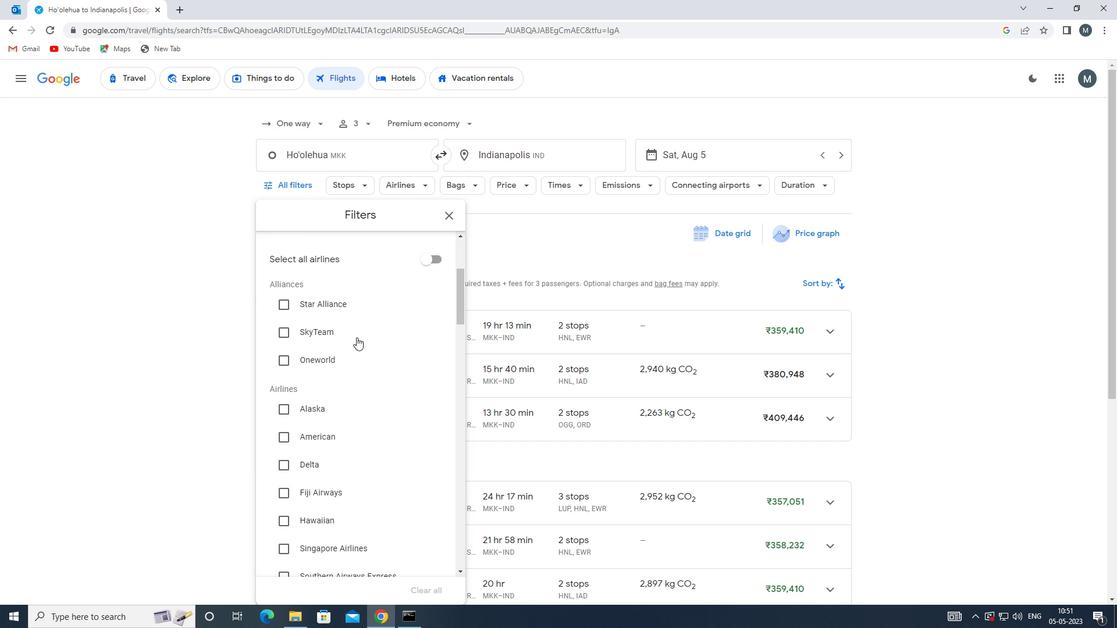 
Action: Mouse scrolled (356, 337) with delta (0, 0)
Screenshot: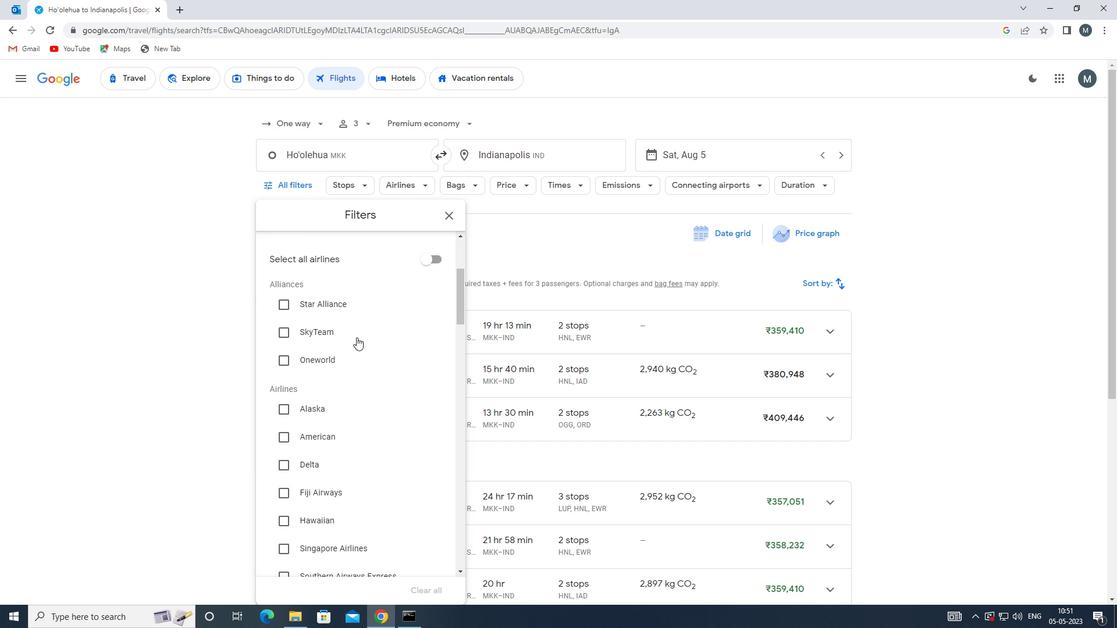 
Action: Mouse scrolled (356, 337) with delta (0, 0)
Screenshot: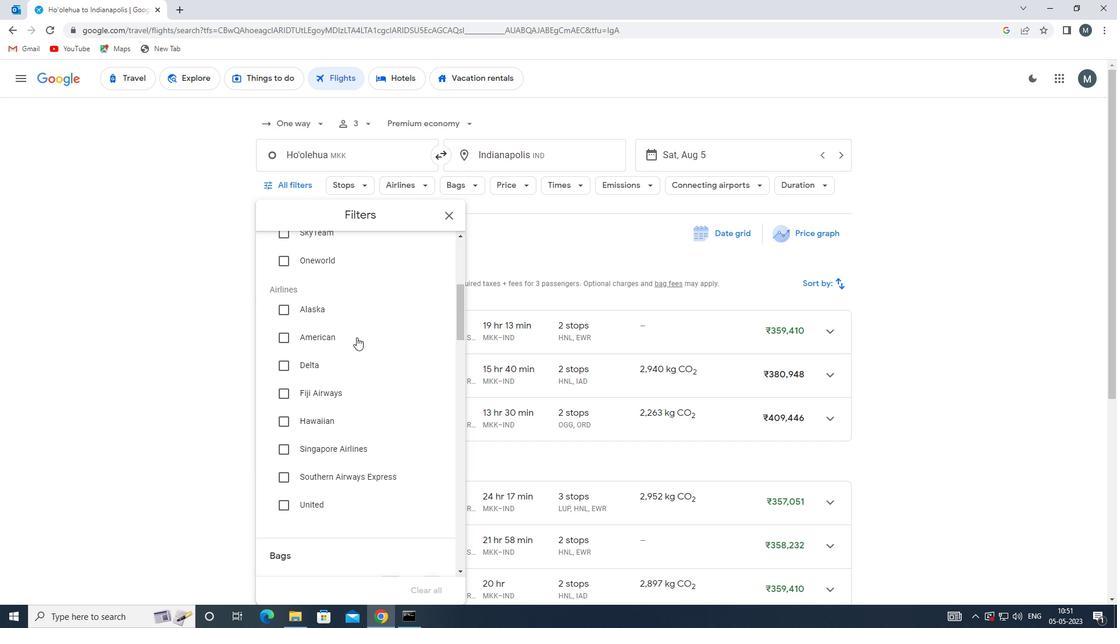 
Action: Mouse moved to (352, 338)
Screenshot: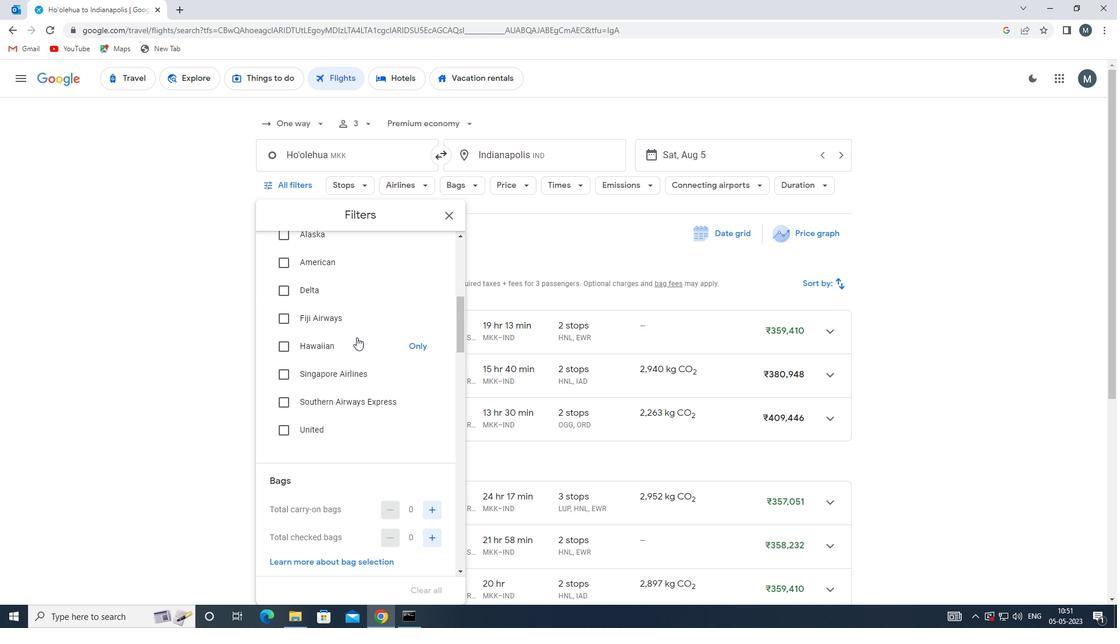 
Action: Mouse scrolled (352, 338) with delta (0, 0)
Screenshot: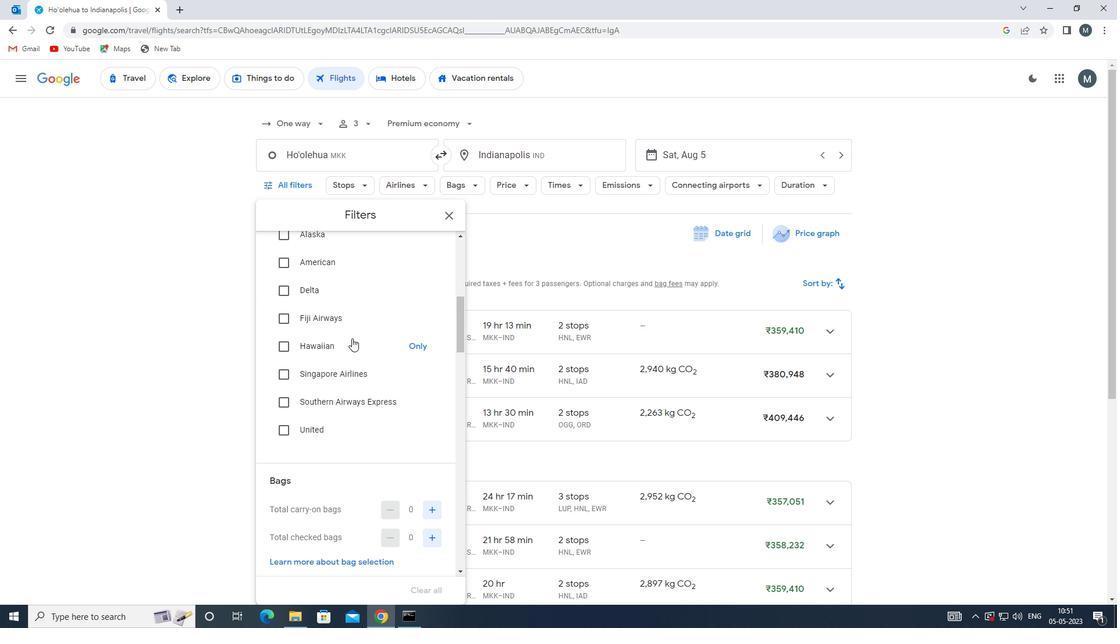 
Action: Mouse scrolled (352, 338) with delta (0, 0)
Screenshot: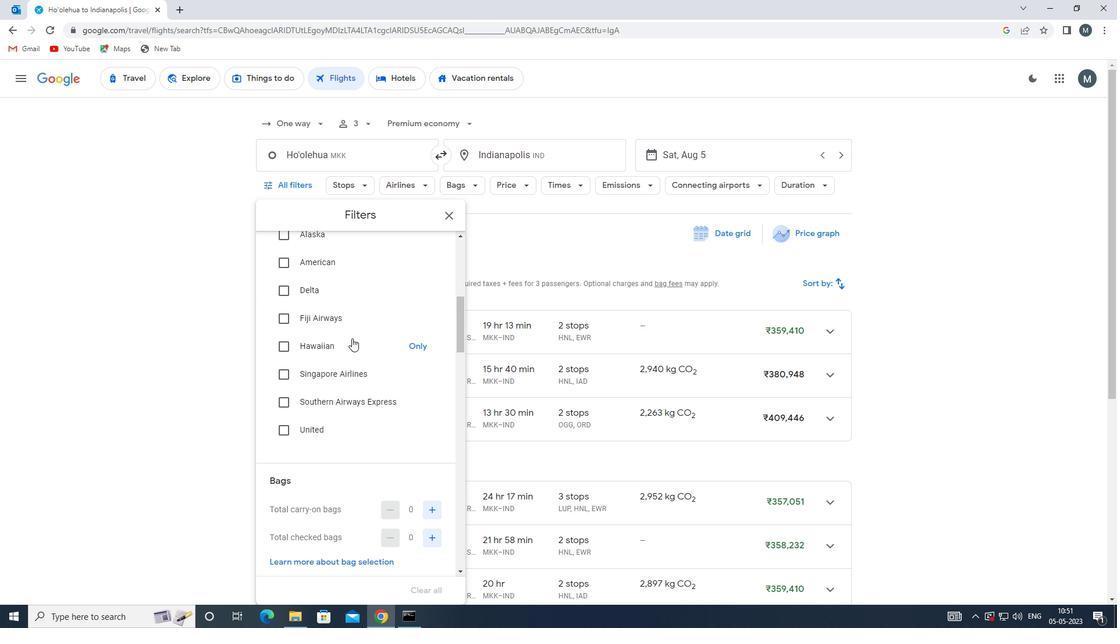 
Action: Mouse moved to (425, 422)
Screenshot: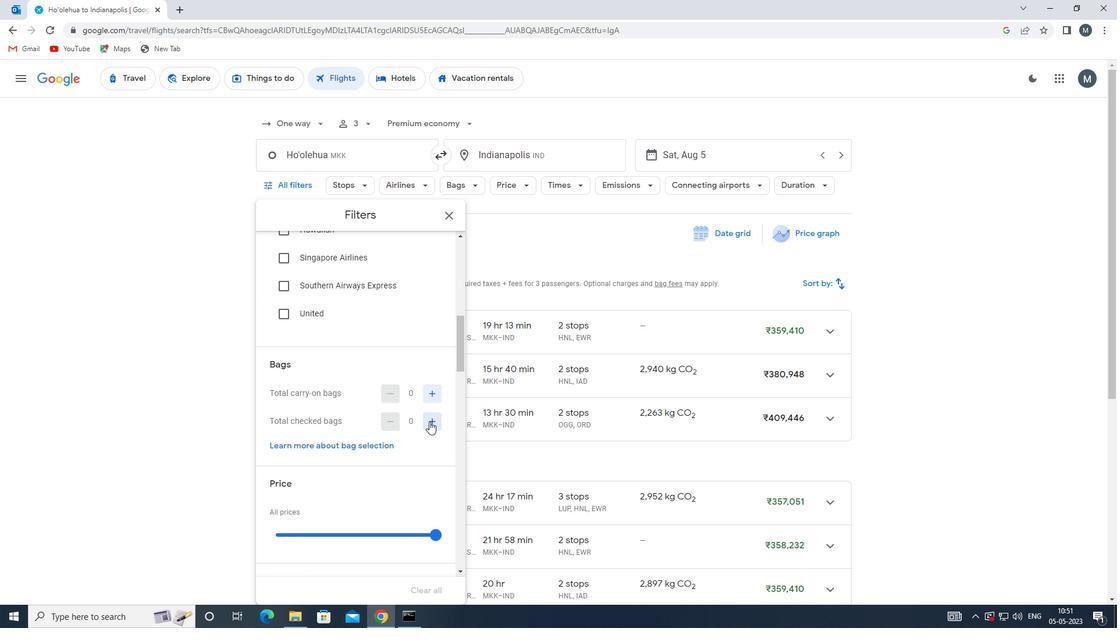 
Action: Mouse pressed left at (425, 422)
Screenshot: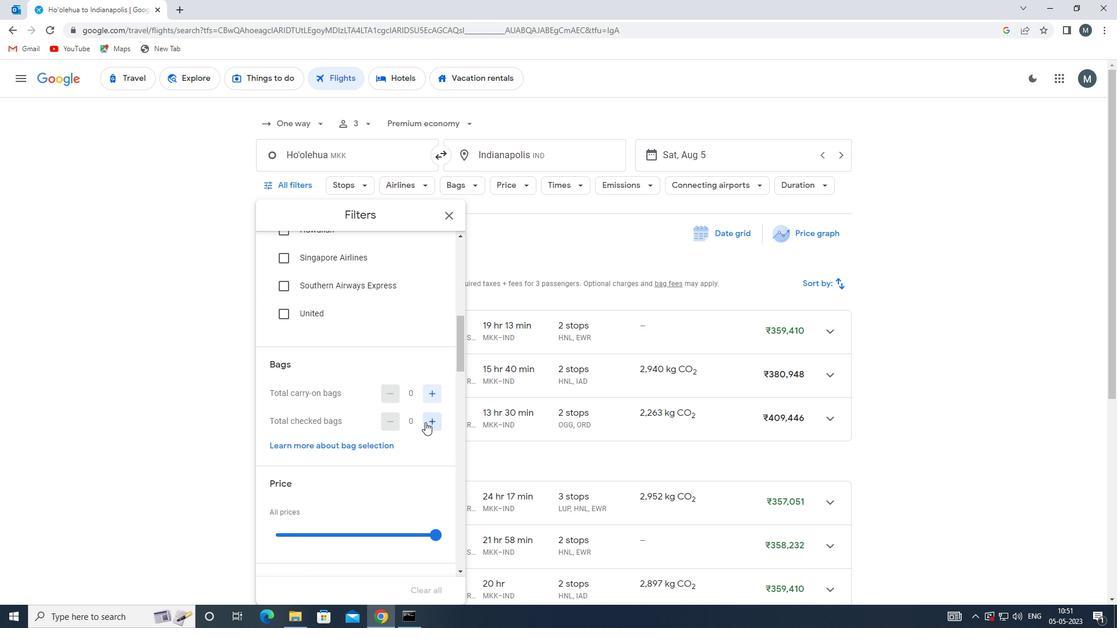 
Action: Mouse pressed left at (425, 422)
Screenshot: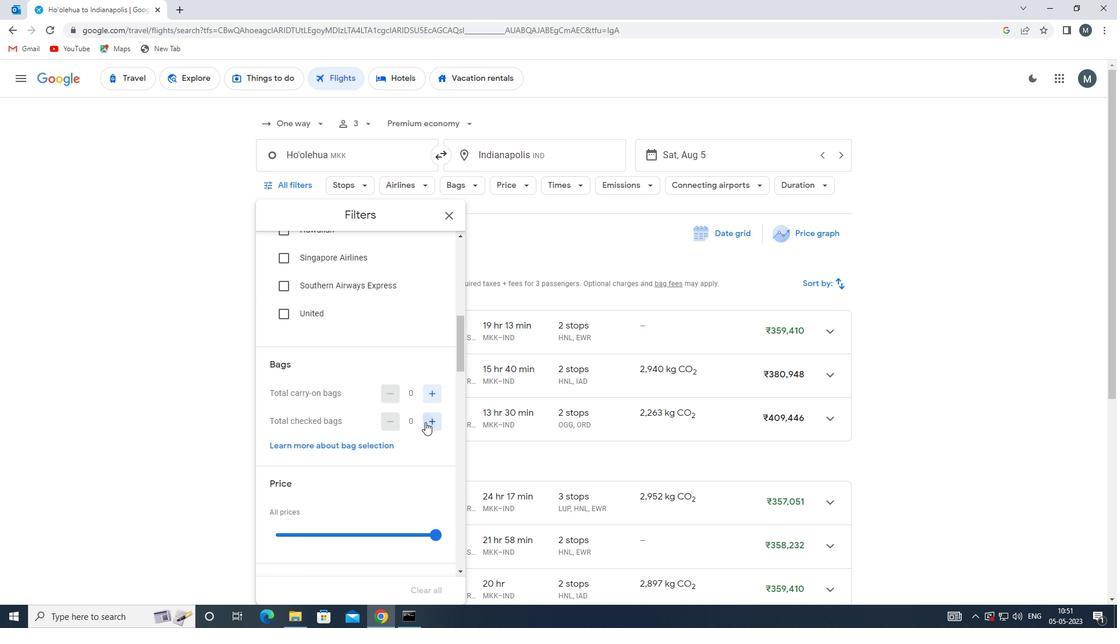 
Action: Mouse moved to (346, 374)
Screenshot: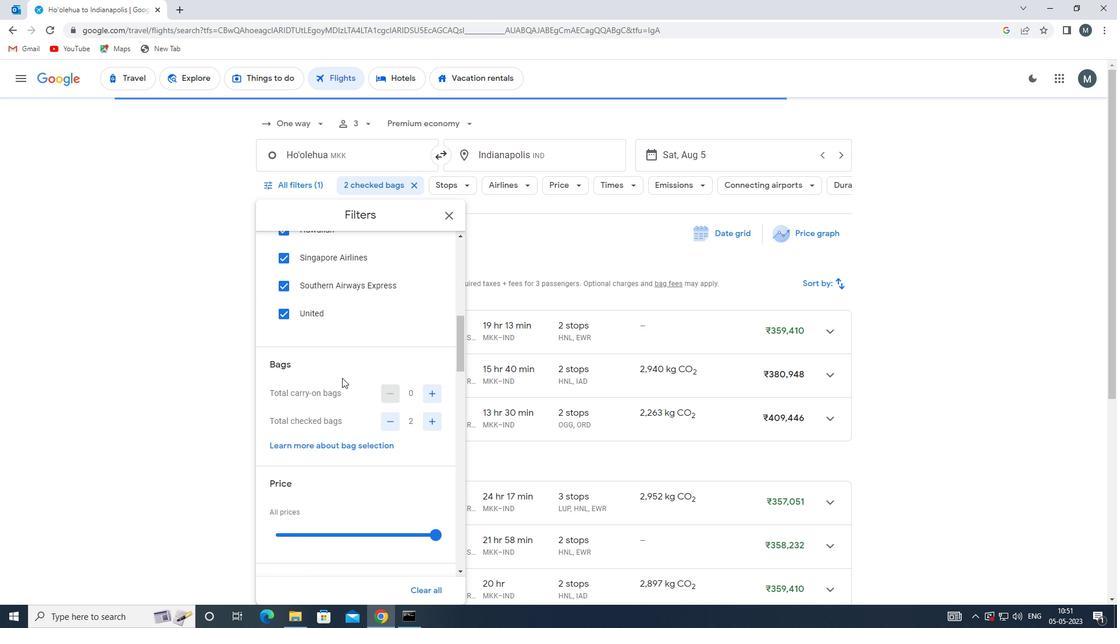 
Action: Mouse scrolled (346, 373) with delta (0, 0)
Screenshot: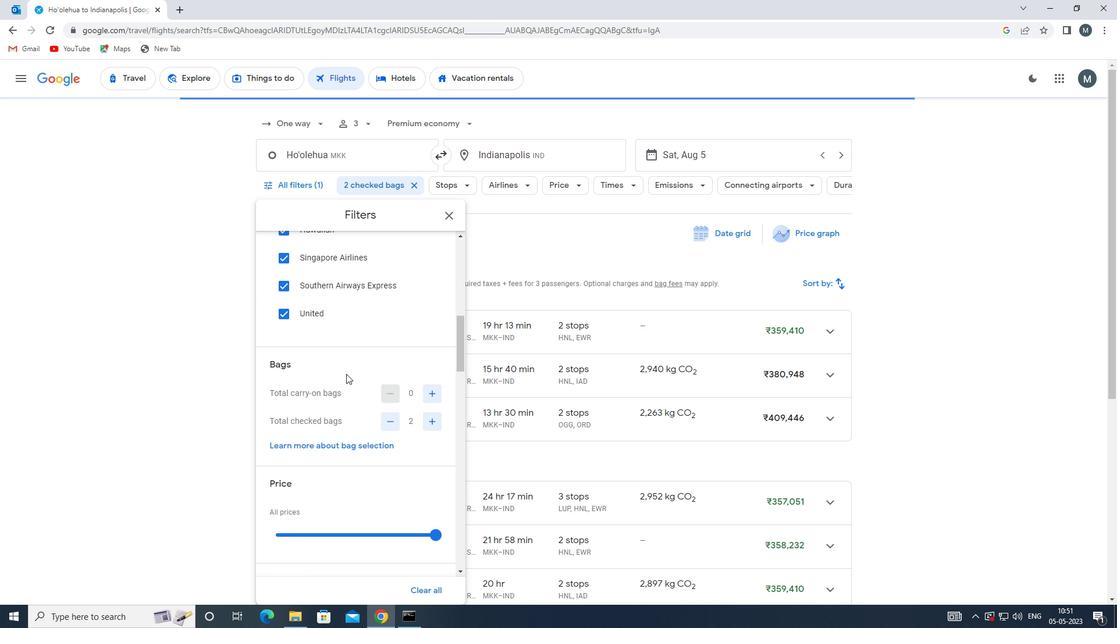 
Action: Mouse scrolled (346, 373) with delta (0, 0)
Screenshot: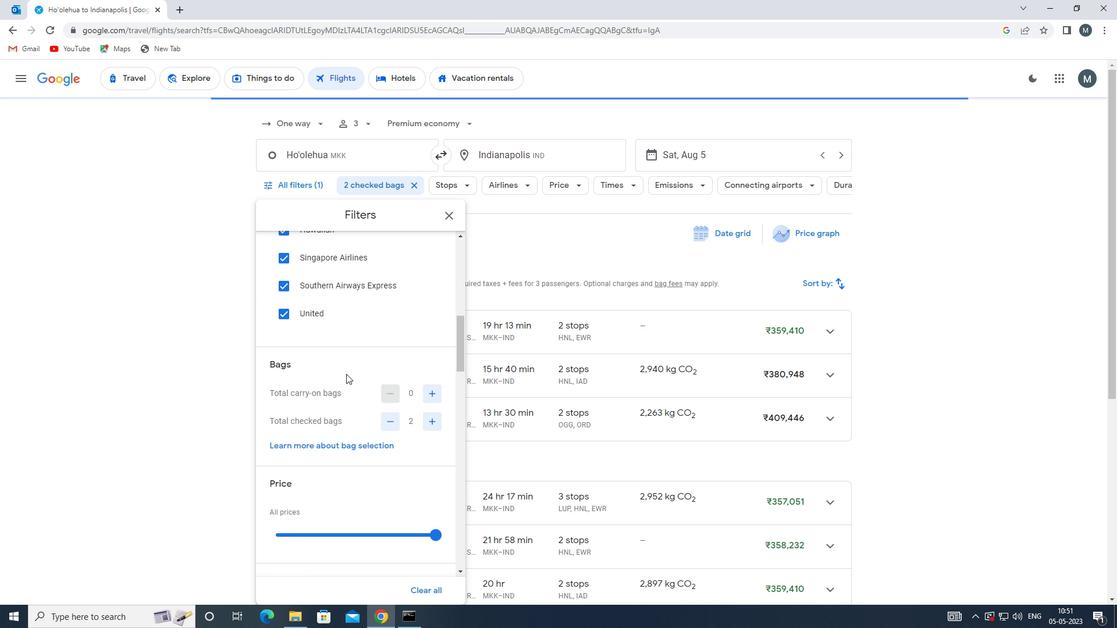 
Action: Mouse moved to (342, 377)
Screenshot: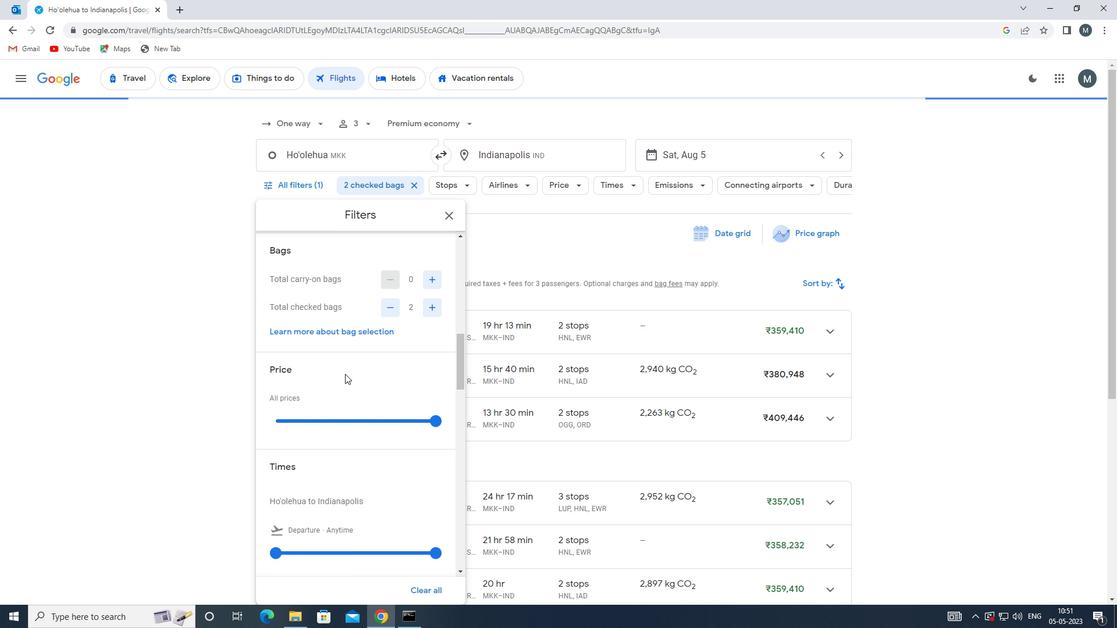 
Action: Mouse scrolled (342, 377) with delta (0, 0)
Screenshot: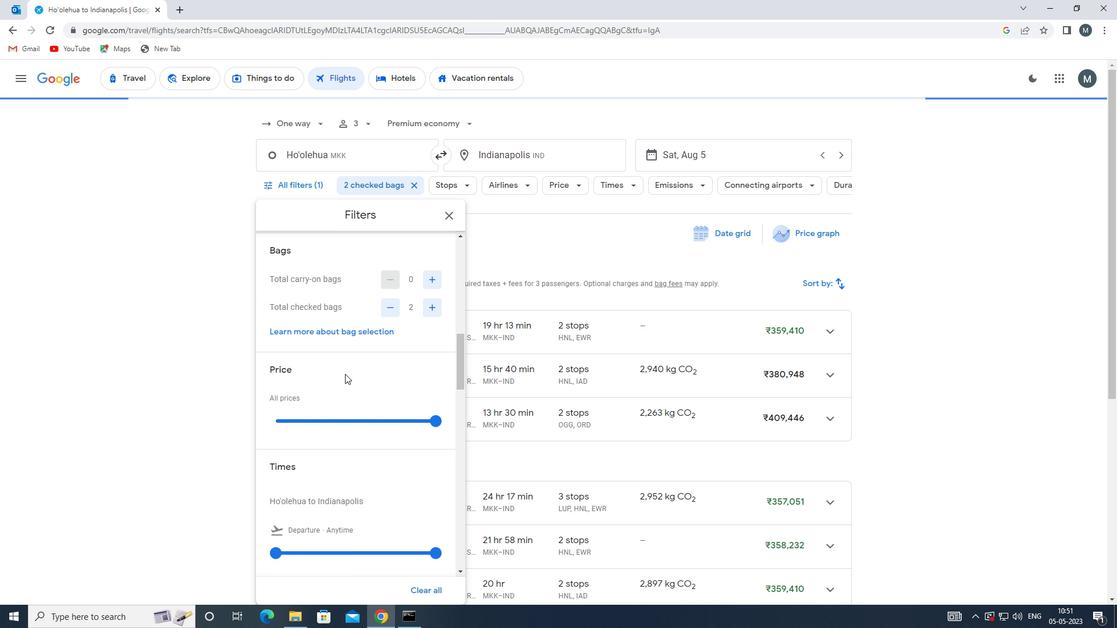 
Action: Mouse moved to (347, 359)
Screenshot: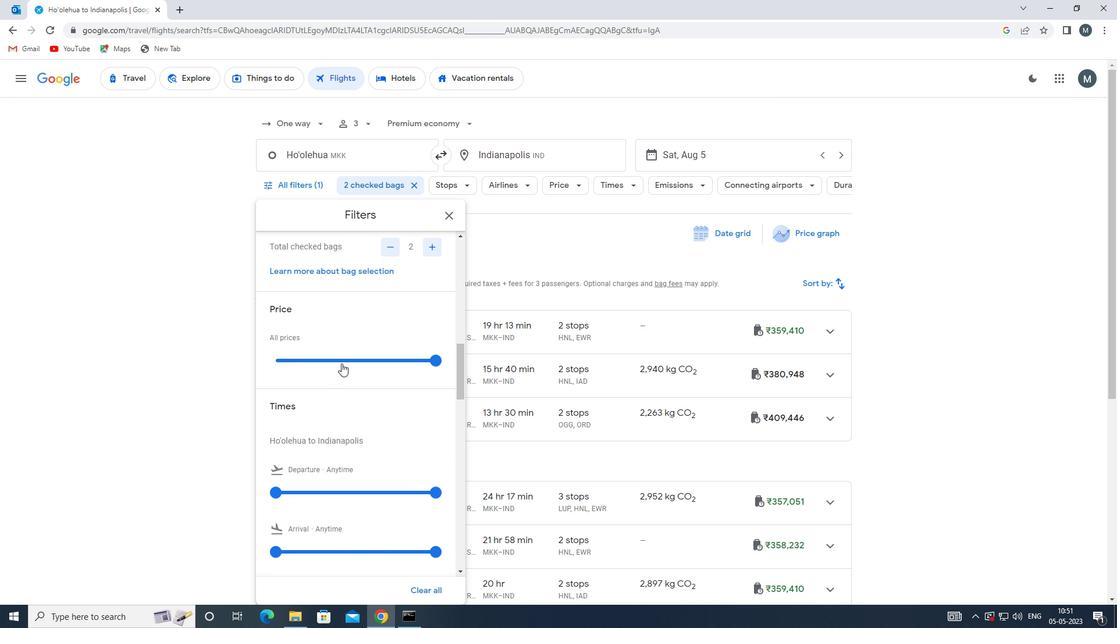 
Action: Mouse pressed left at (347, 359)
Screenshot: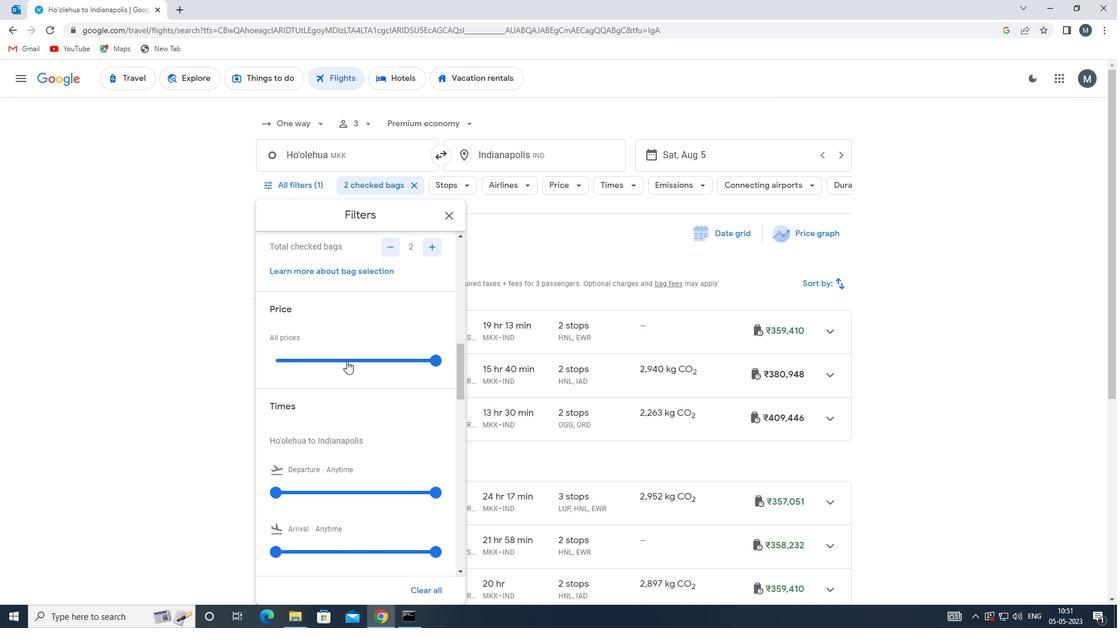 
Action: Mouse moved to (348, 359)
Screenshot: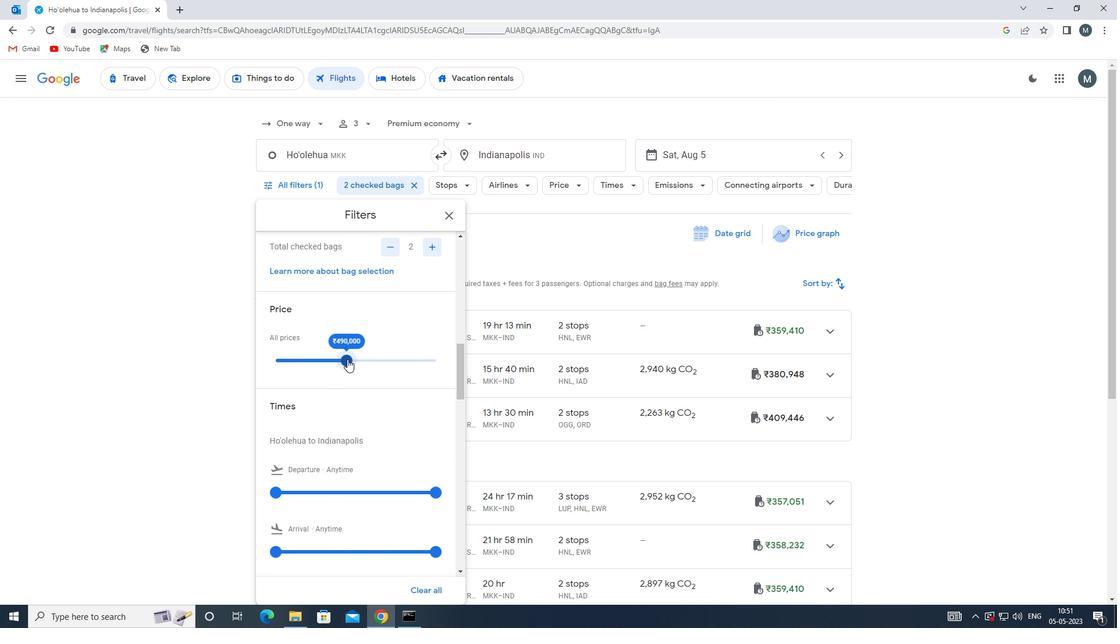
Action: Mouse pressed left at (348, 359)
Screenshot: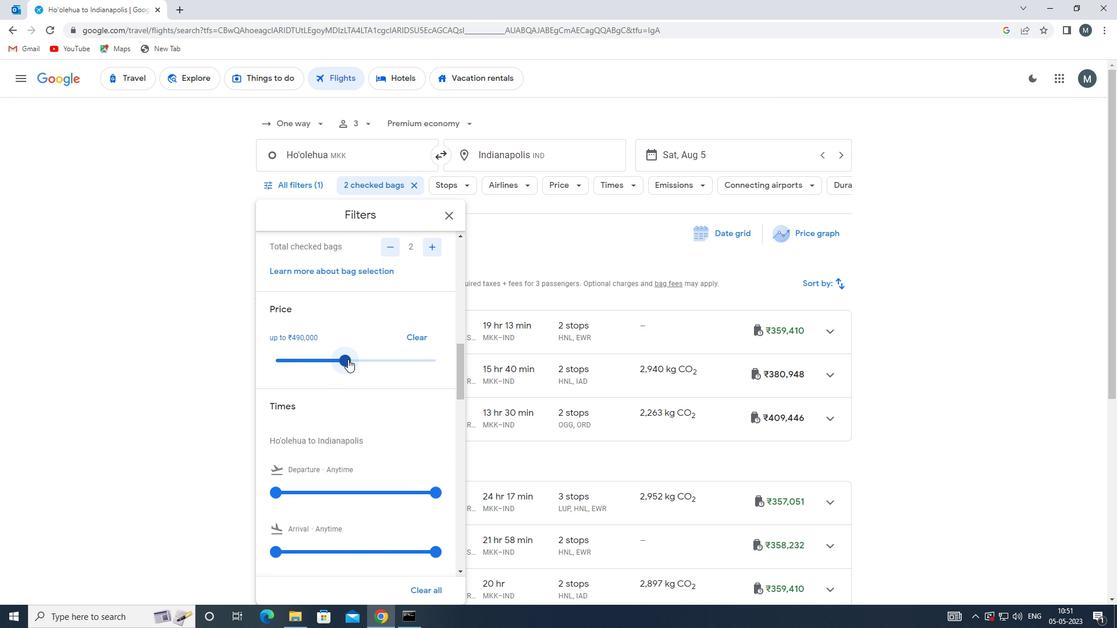 
Action: Mouse moved to (348, 332)
Screenshot: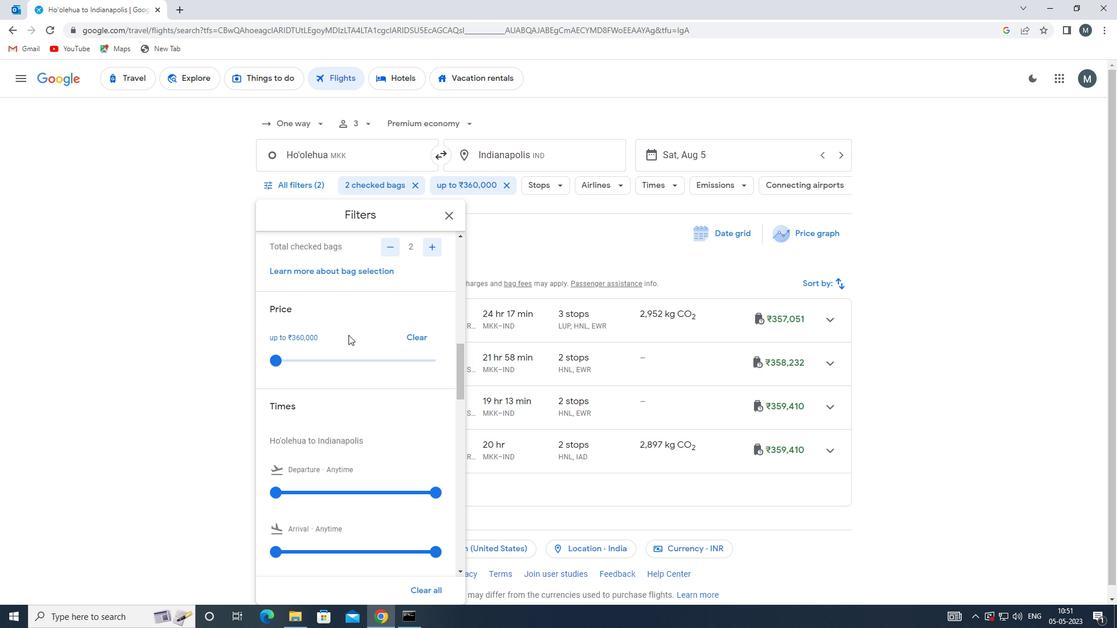 
Action: Mouse scrolled (348, 332) with delta (0, 0)
Screenshot: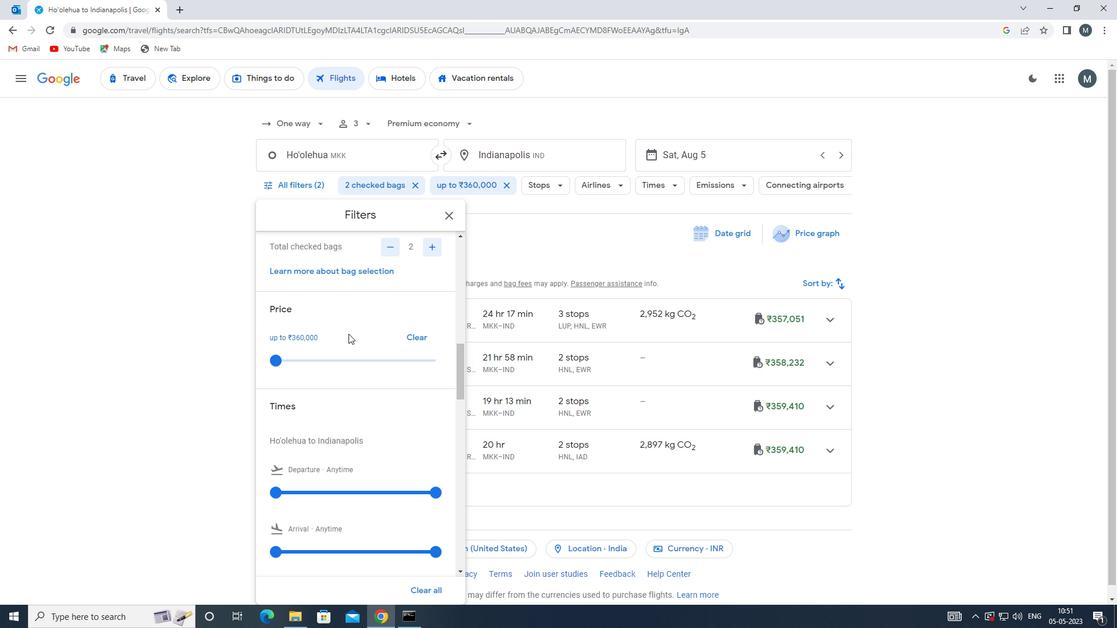 
Action: Mouse scrolled (348, 332) with delta (0, 0)
Screenshot: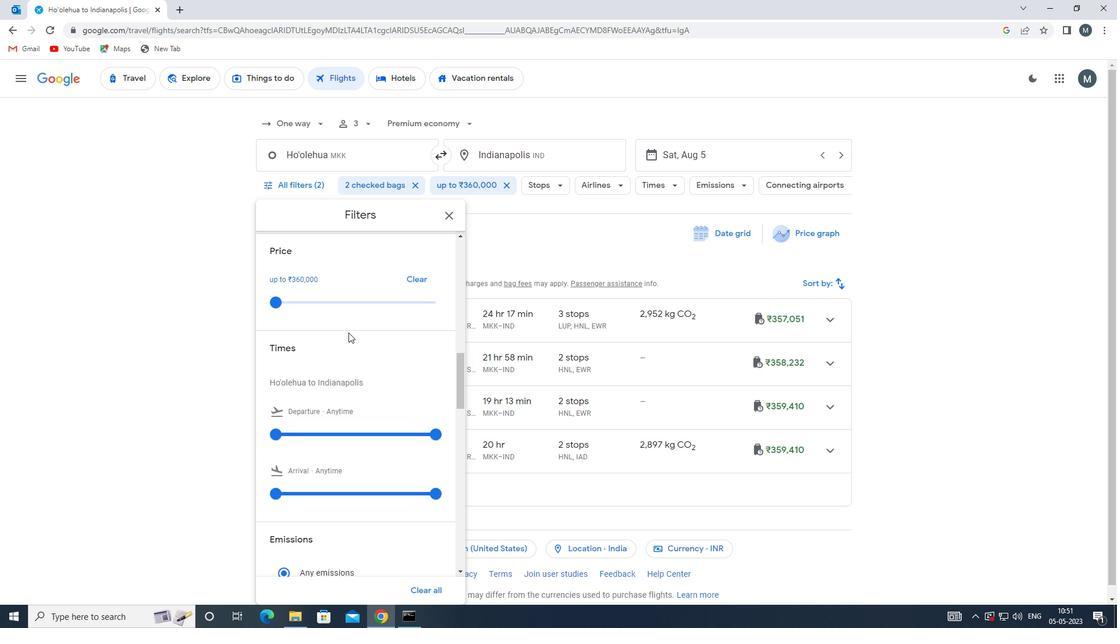 
Action: Mouse moved to (271, 376)
Screenshot: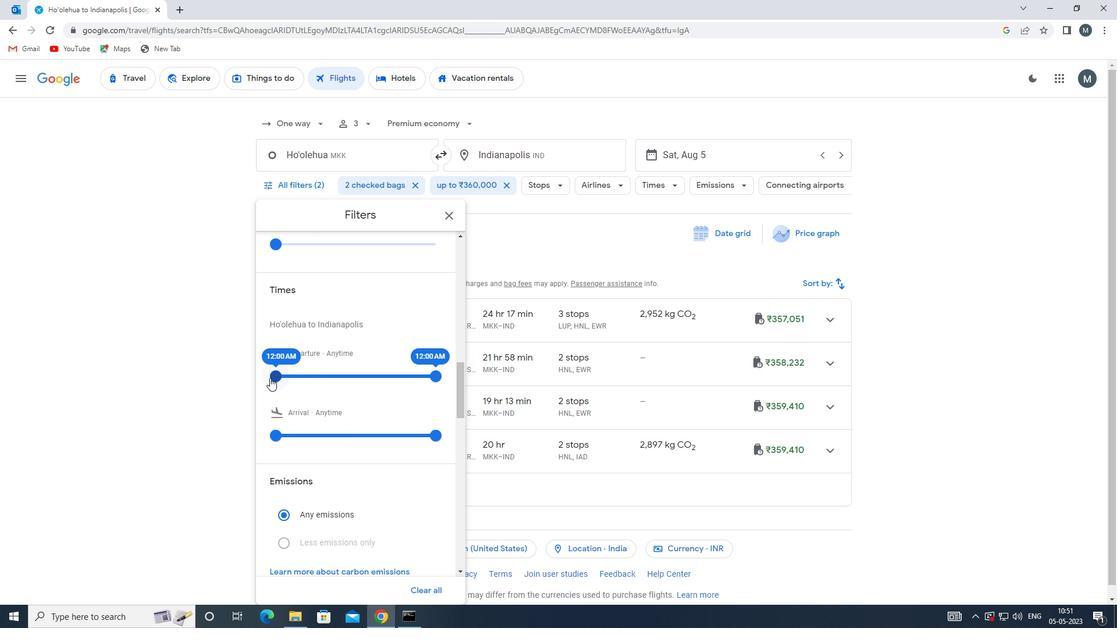 
Action: Mouse pressed left at (271, 376)
Screenshot: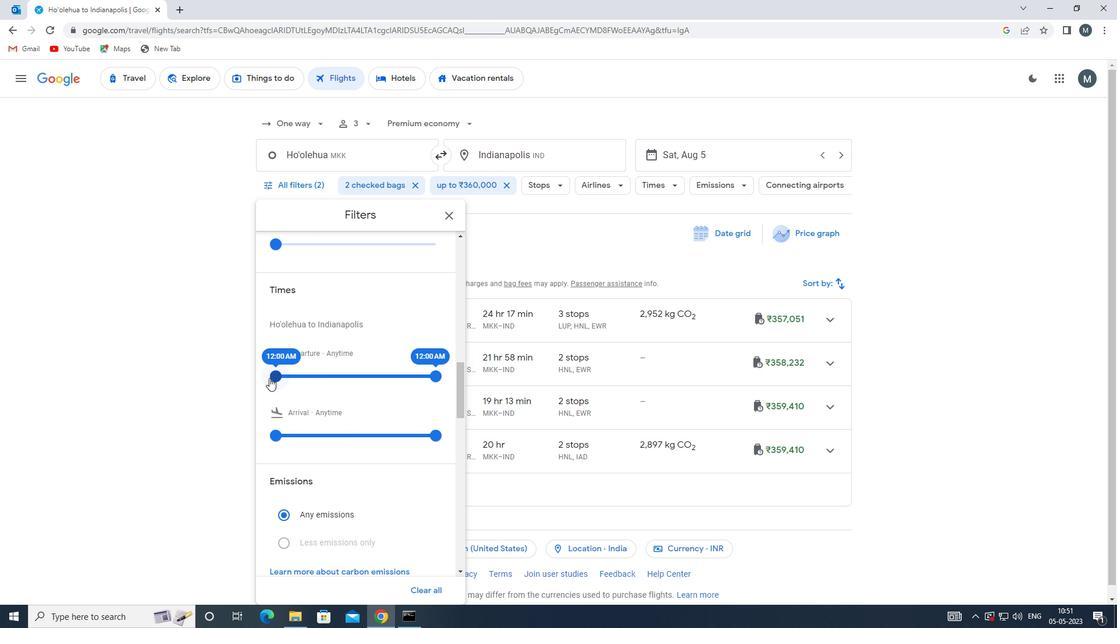 
Action: Mouse moved to (435, 374)
Screenshot: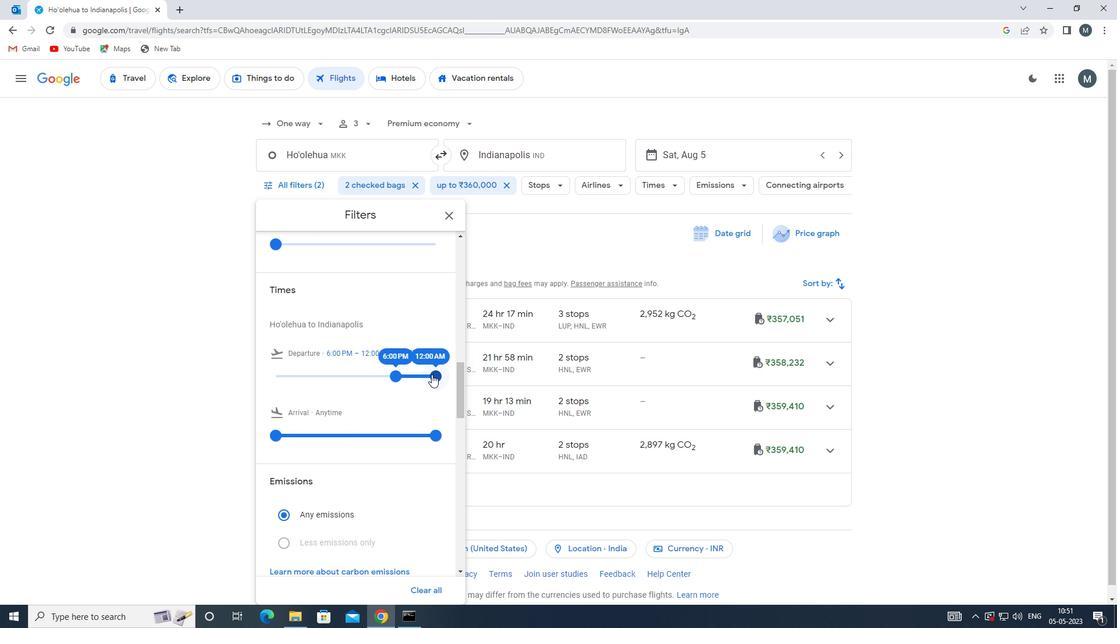 
Action: Mouse pressed left at (435, 374)
Screenshot: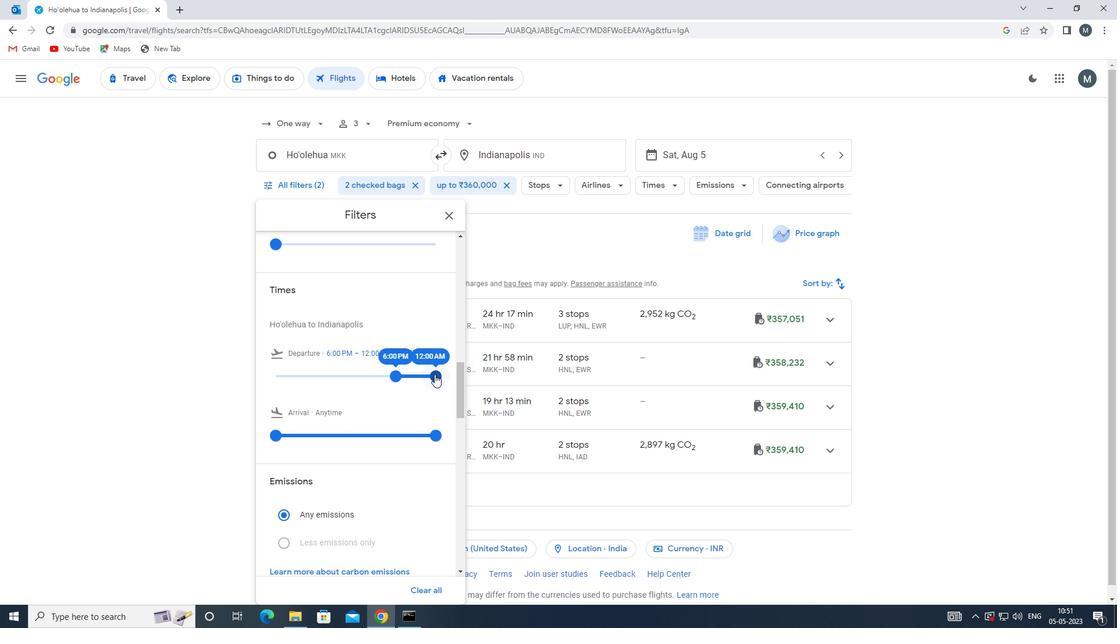 
Action: Mouse moved to (403, 363)
Screenshot: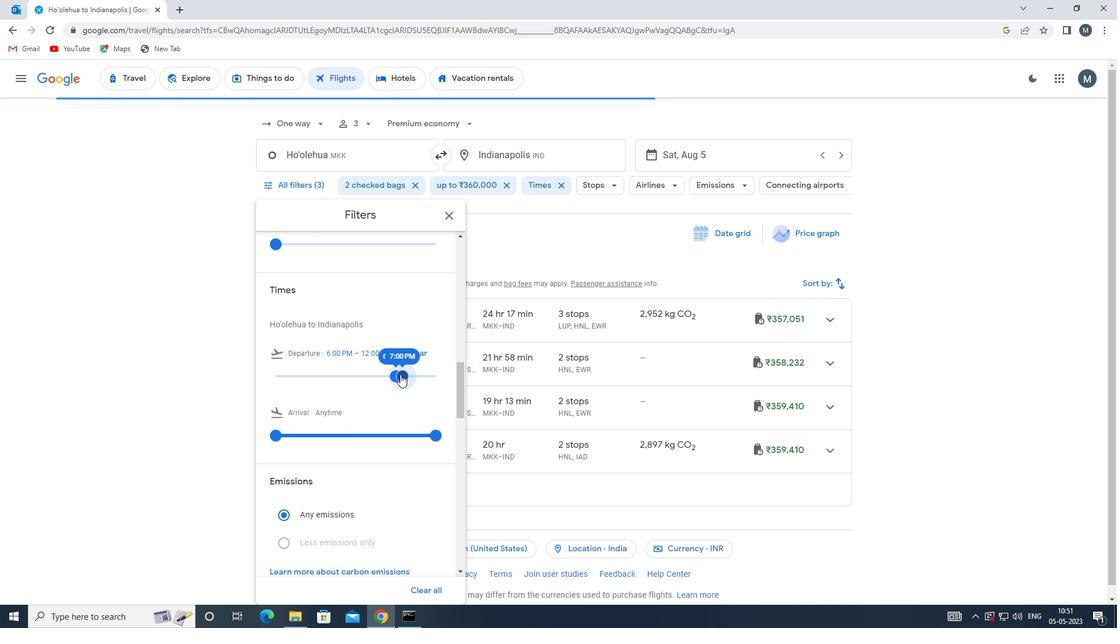 
Action: Mouse scrolled (403, 363) with delta (0, 0)
Screenshot: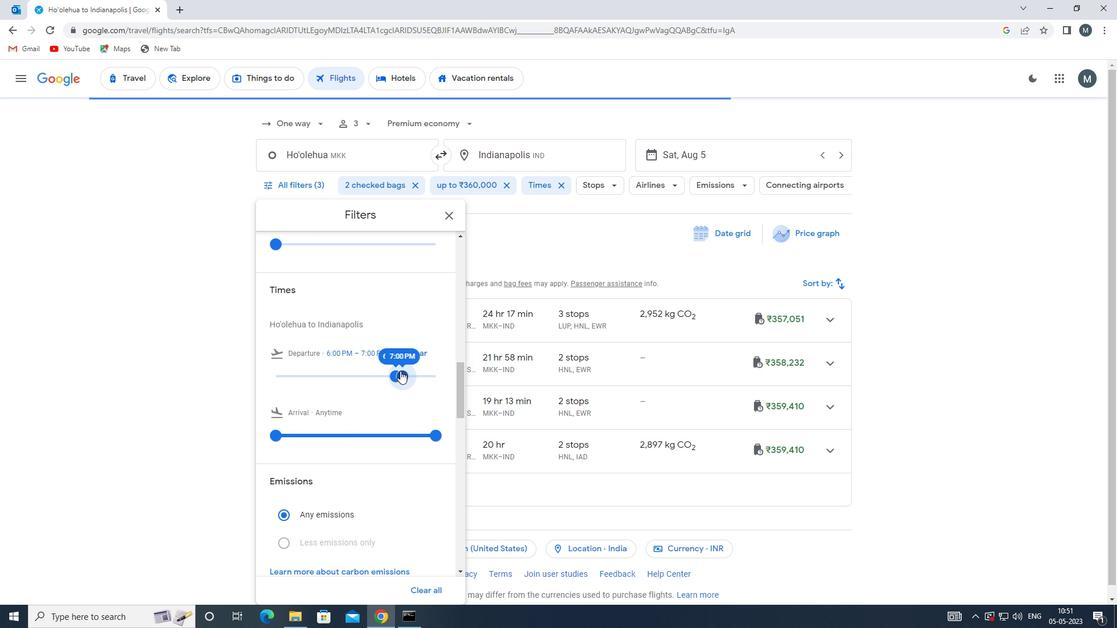 
Action: Mouse scrolled (403, 363) with delta (0, 0)
Screenshot: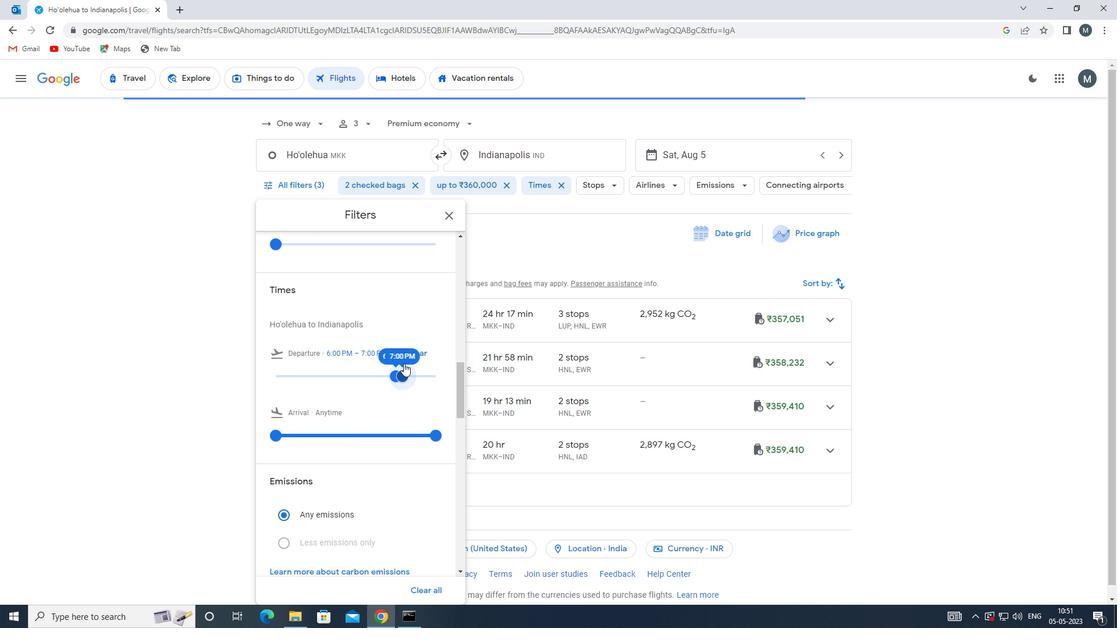 
Action: Mouse moved to (449, 219)
Screenshot: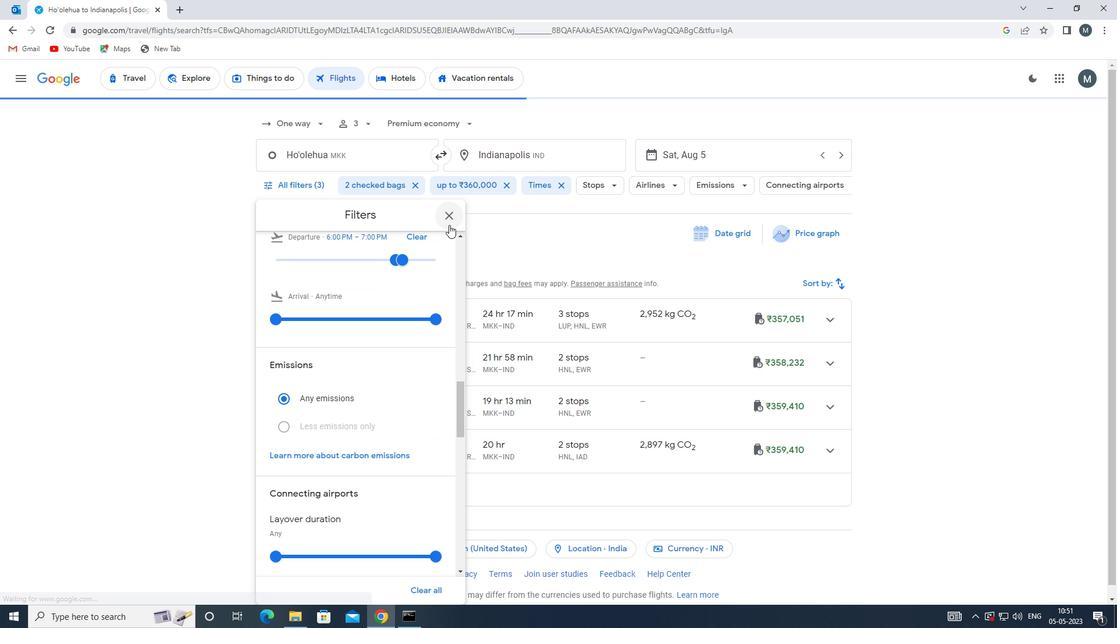 
Action: Mouse pressed left at (449, 219)
Screenshot: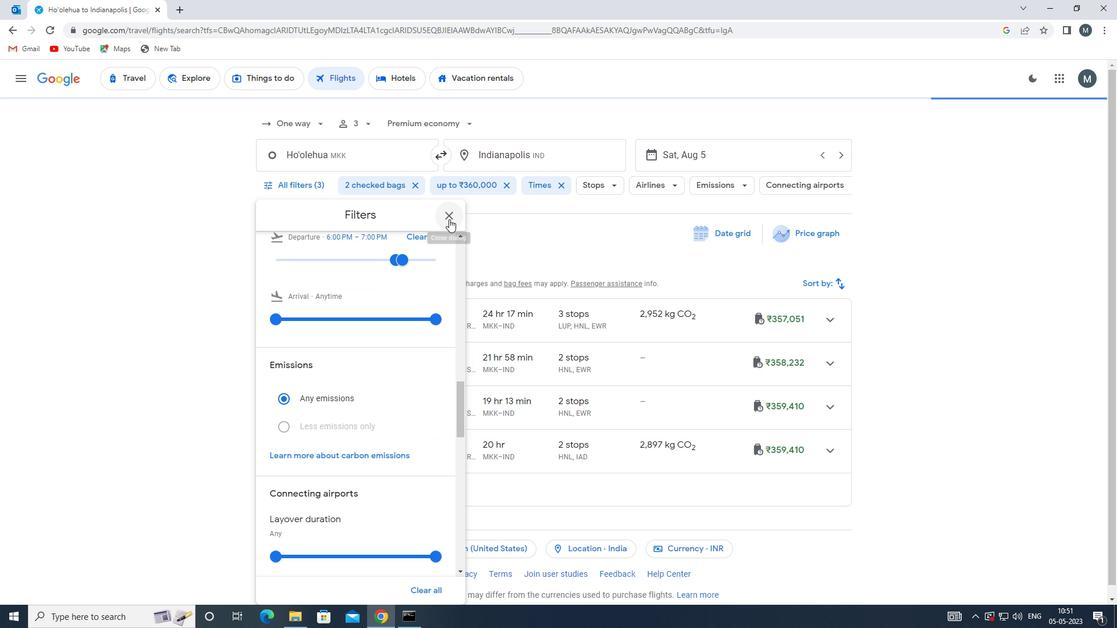
